 Task: Create a due date automation trigger when advanced on, on the tuesday after a card is due add dates starting in less than 1 working days at 11:00 AM.
Action: Mouse moved to (1329, 107)
Screenshot: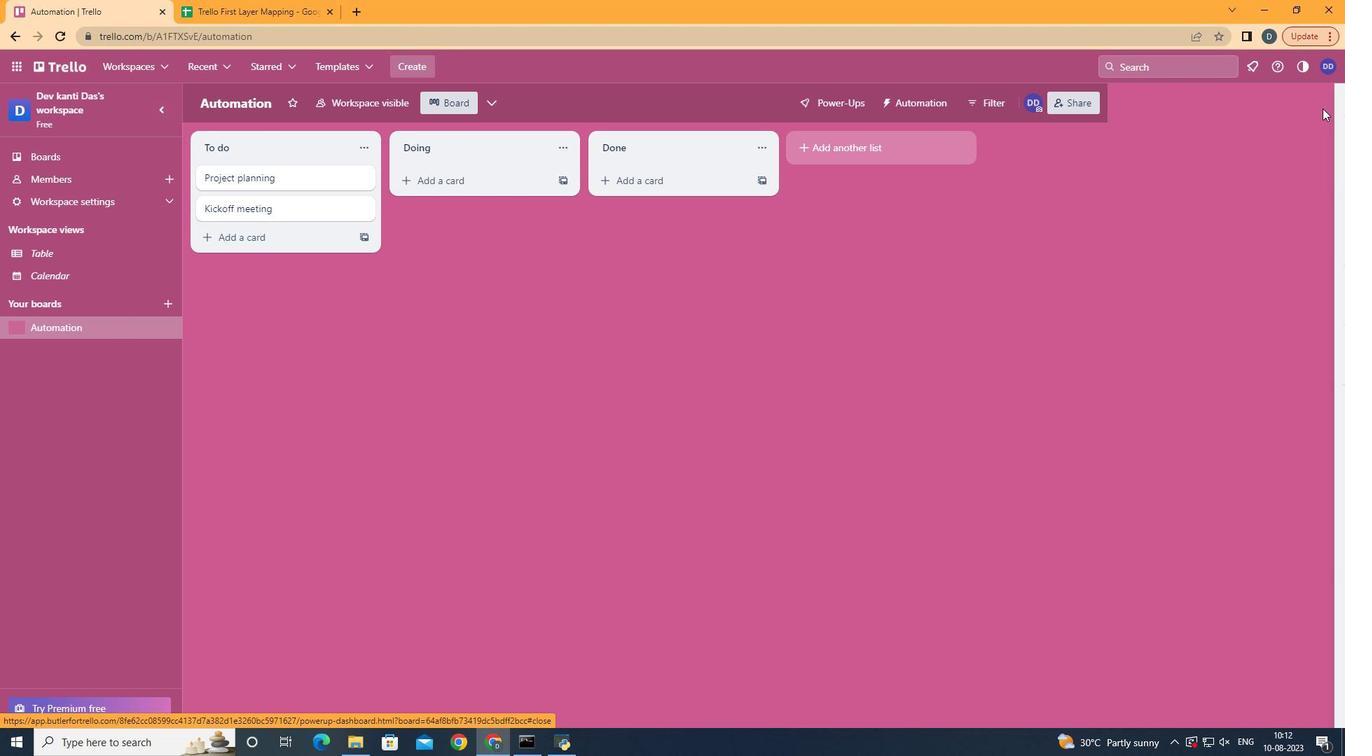 
Action: Mouse pressed left at (1329, 107)
Screenshot: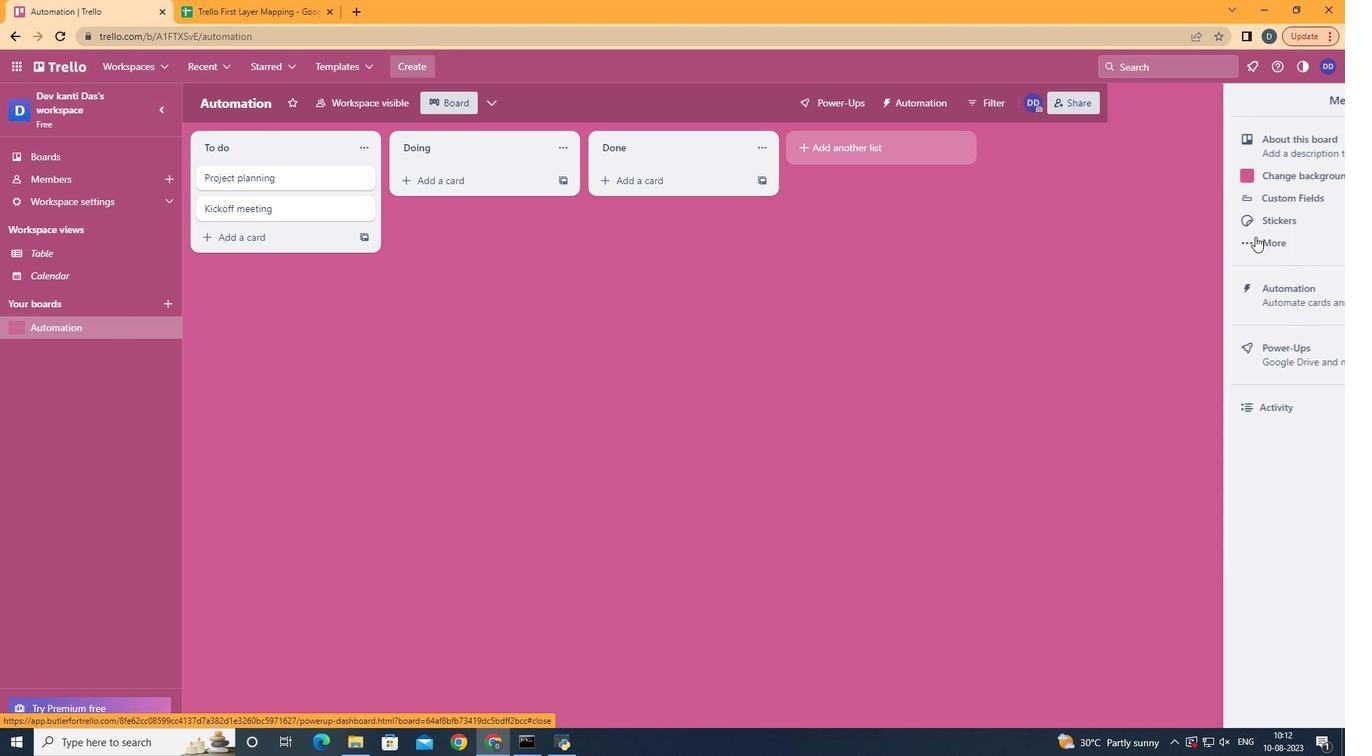 
Action: Mouse moved to (1221, 313)
Screenshot: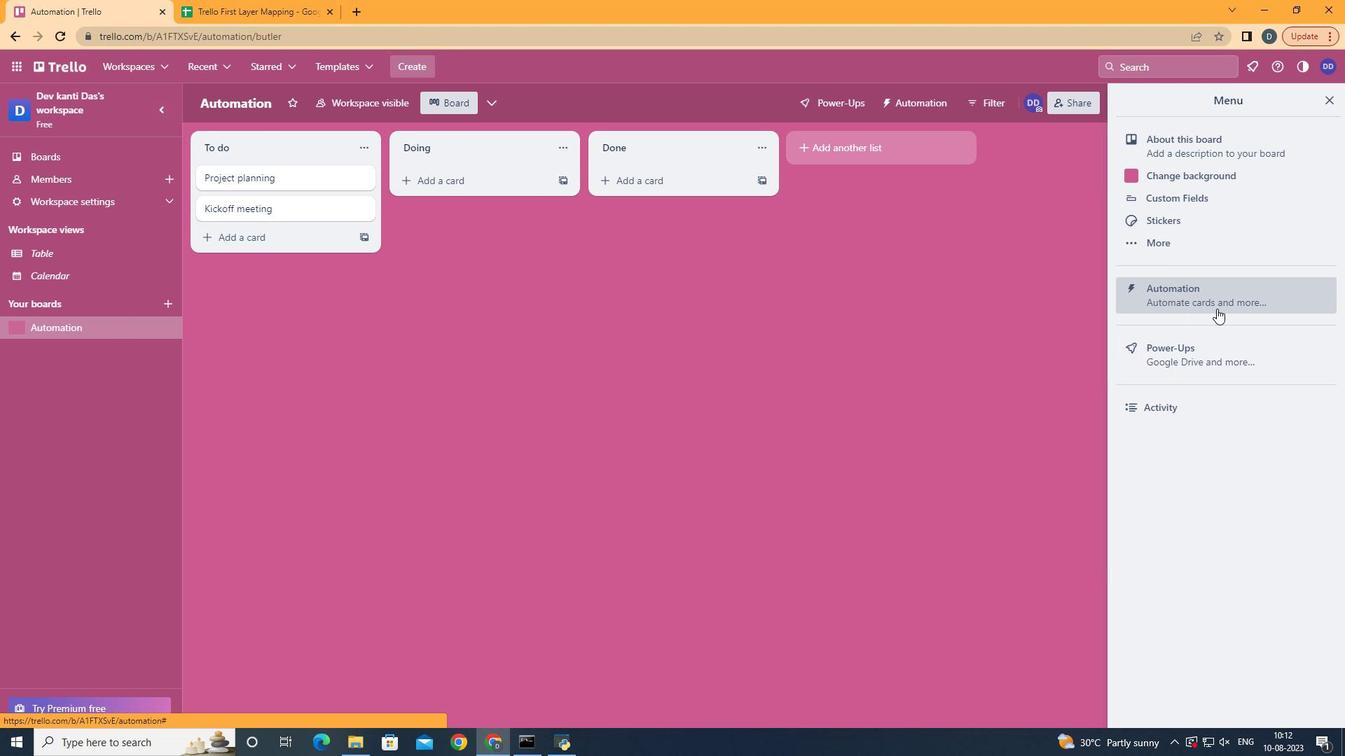 
Action: Mouse pressed left at (1221, 313)
Screenshot: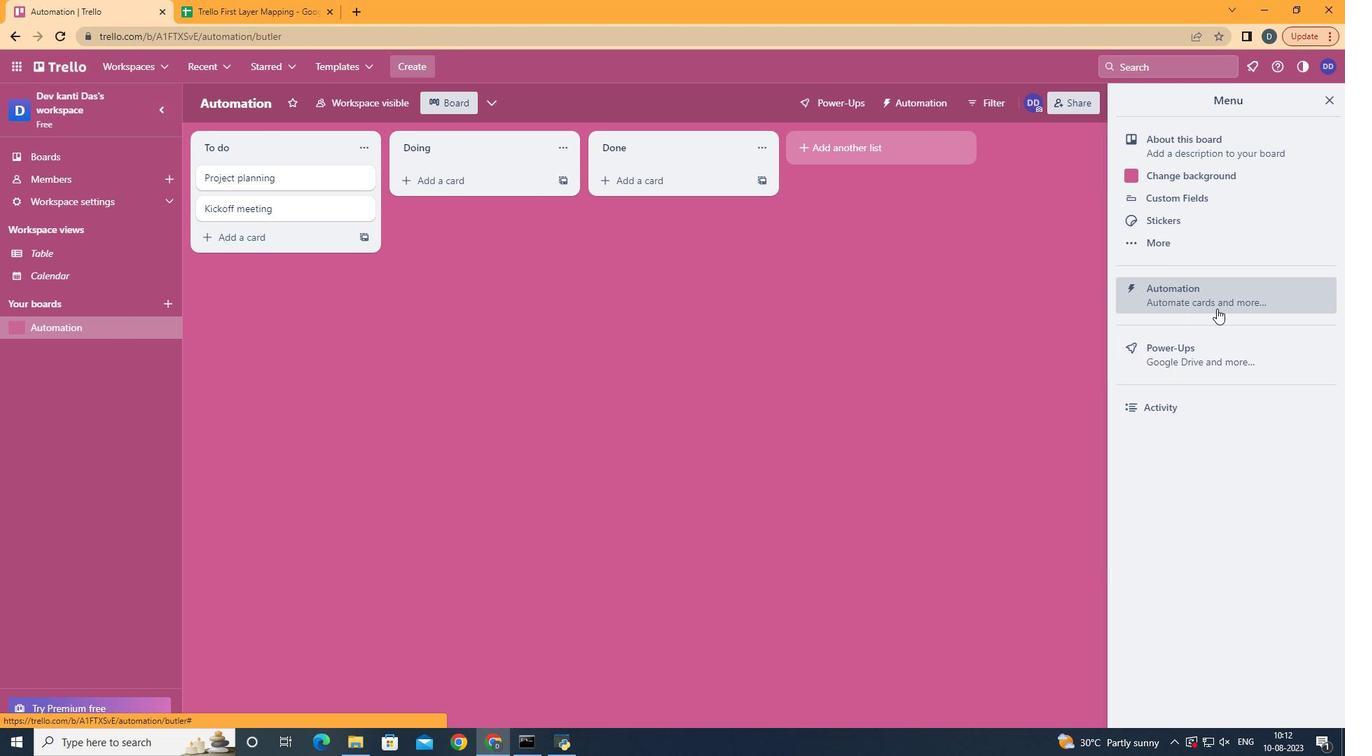 
Action: Mouse moved to (244, 278)
Screenshot: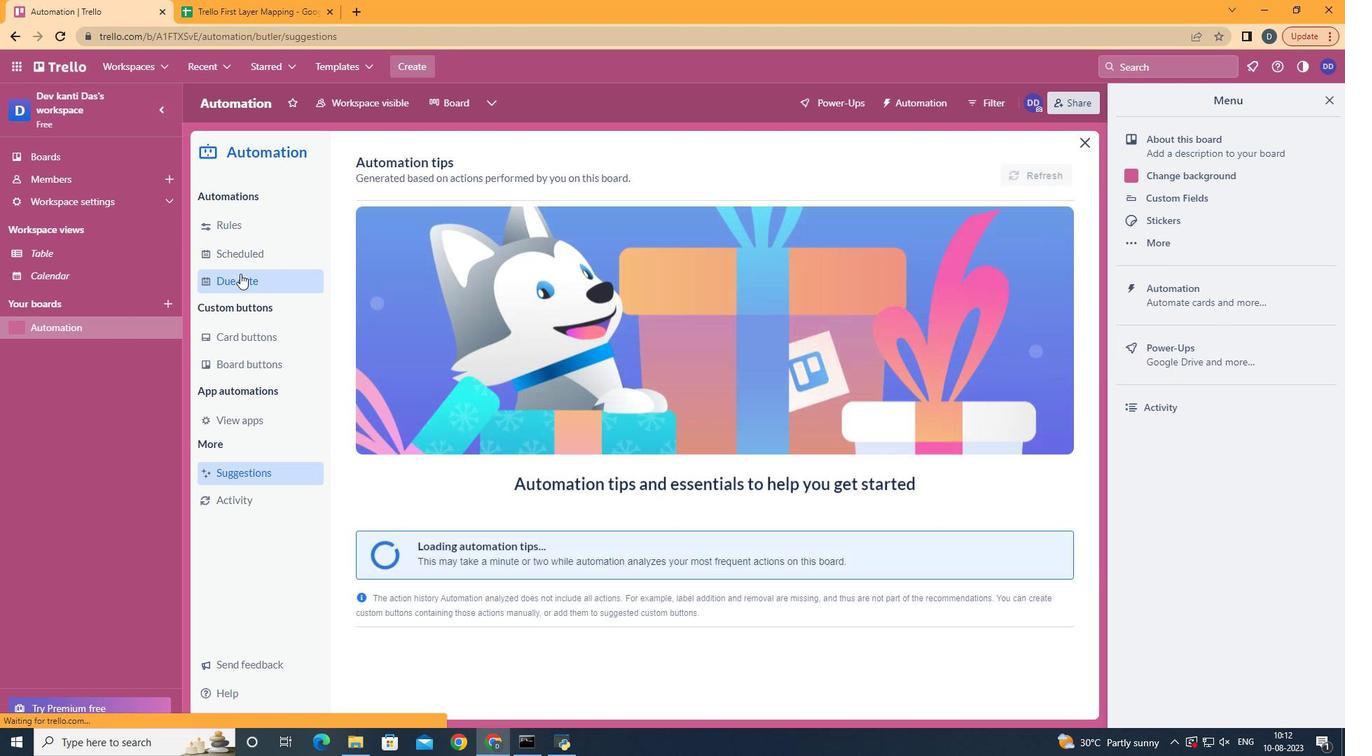 
Action: Mouse pressed left at (244, 278)
Screenshot: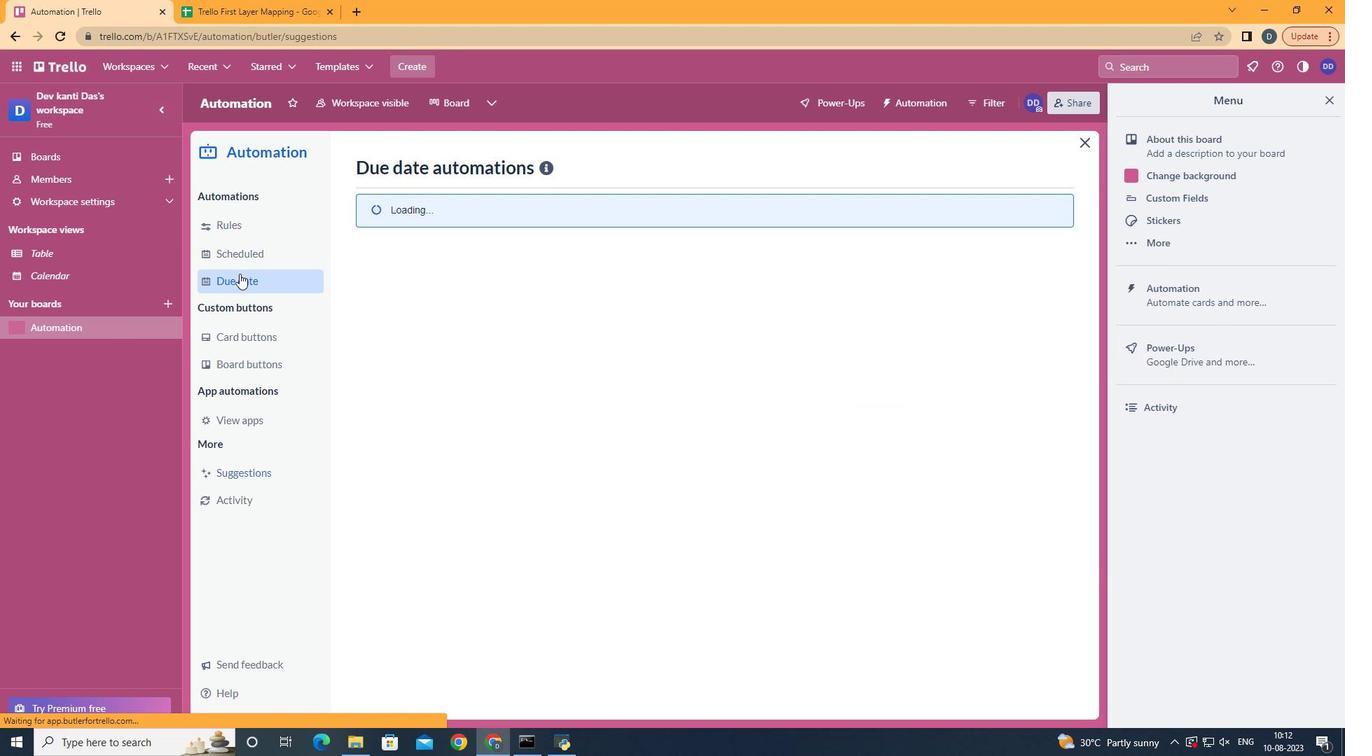 
Action: Mouse moved to (1000, 174)
Screenshot: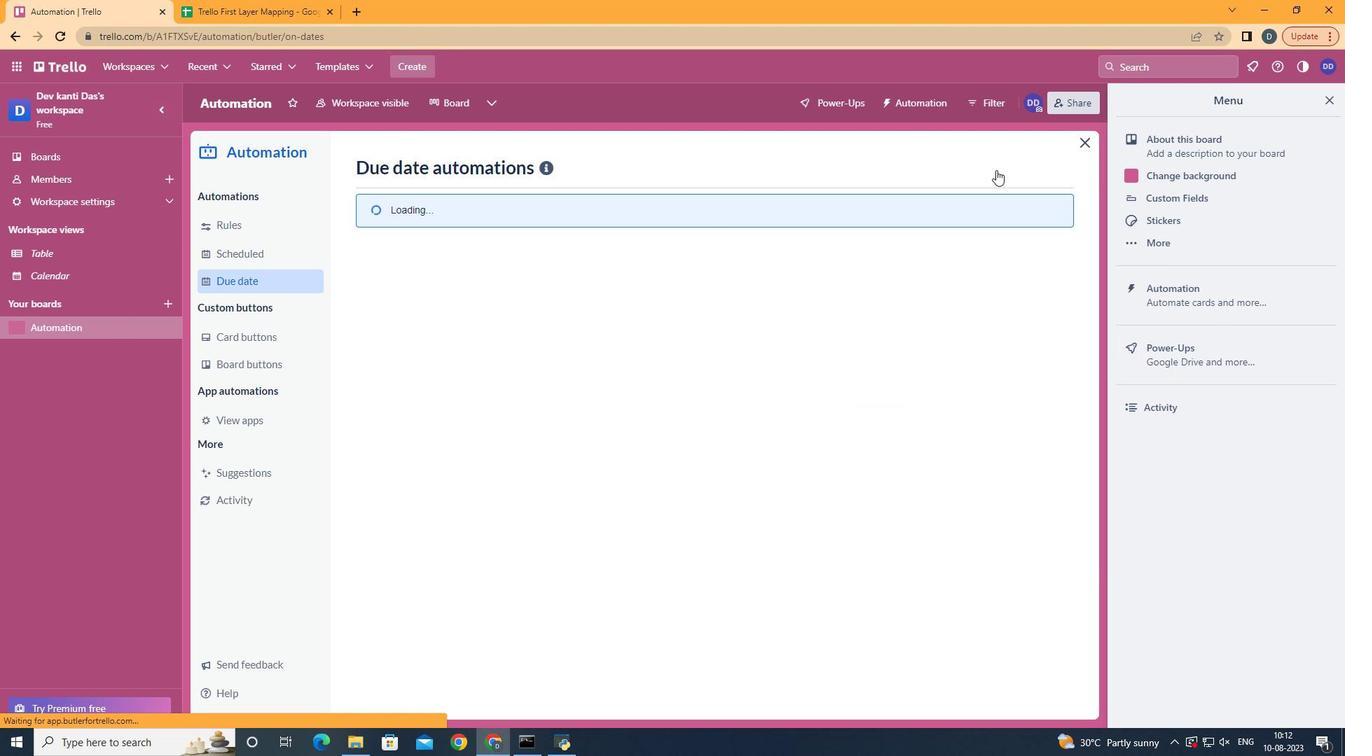 
Action: Mouse pressed left at (1000, 174)
Screenshot: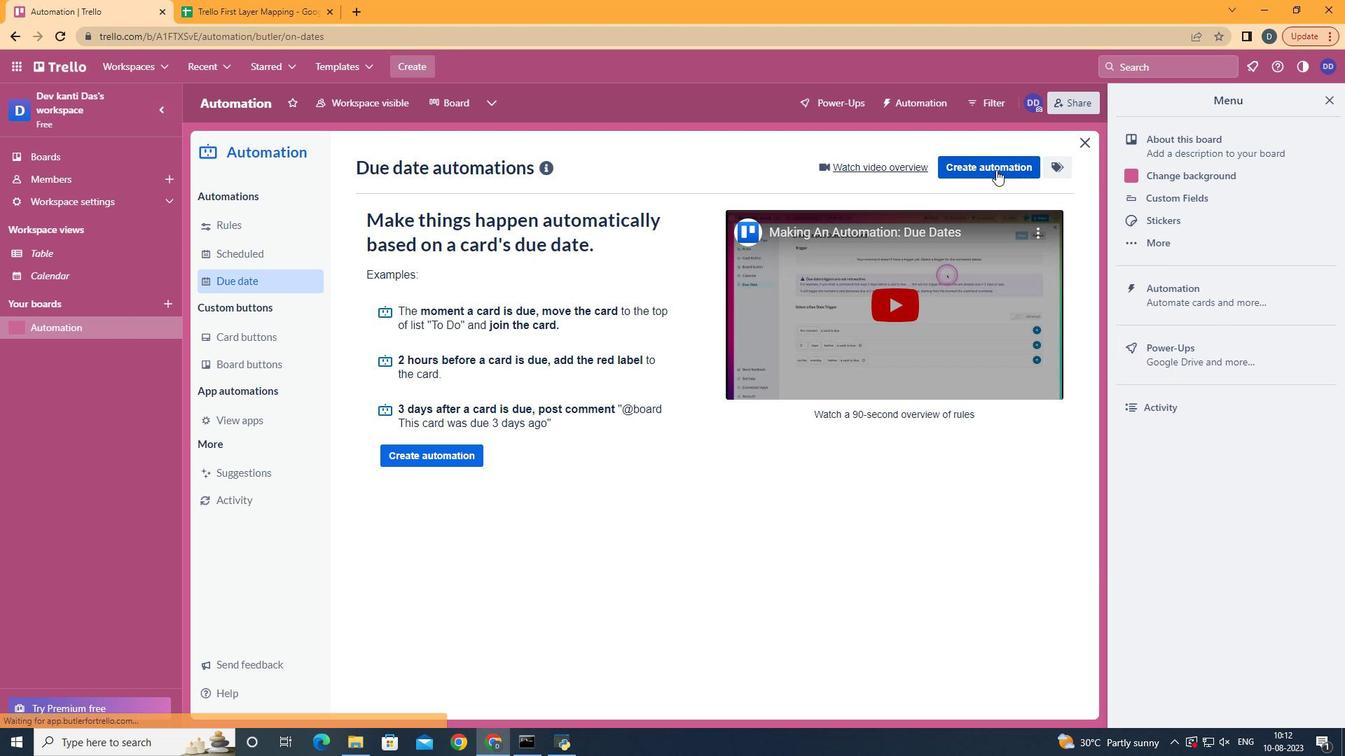 
Action: Mouse pressed left at (1000, 174)
Screenshot: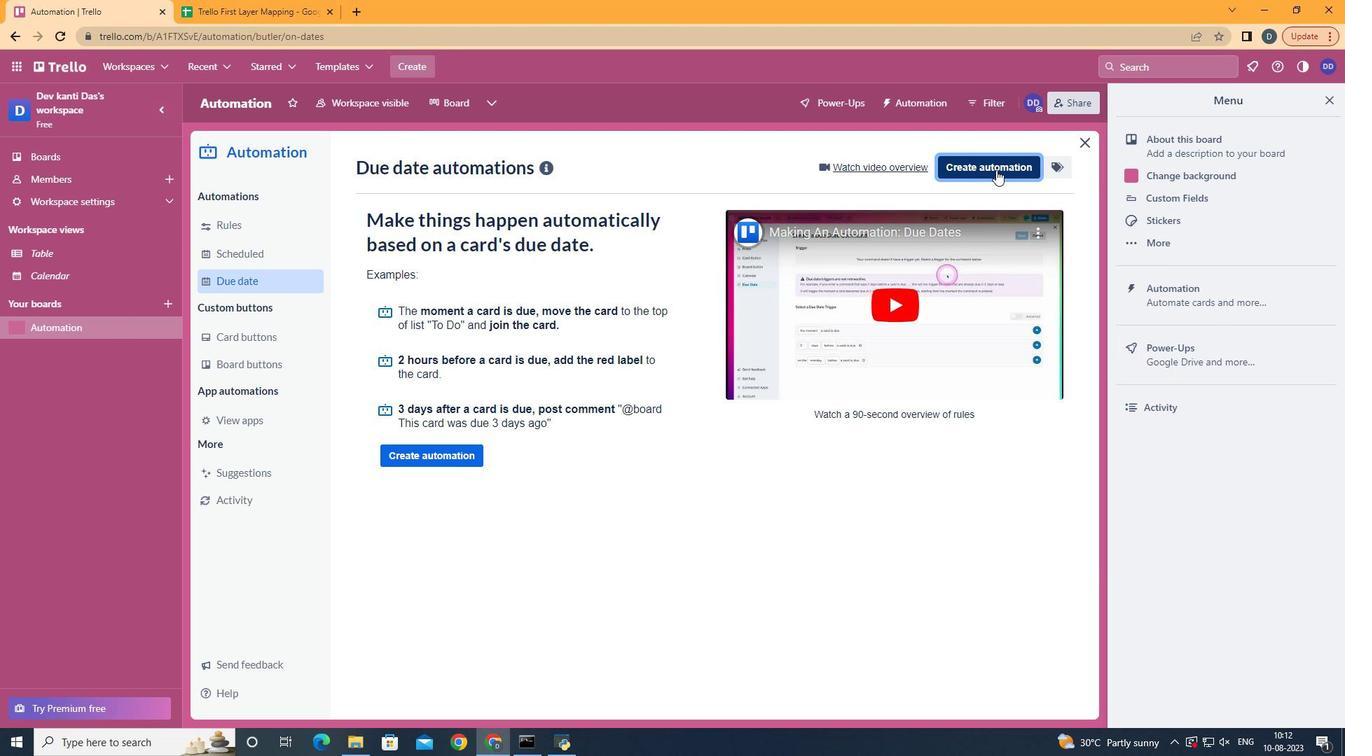 
Action: Mouse moved to (761, 300)
Screenshot: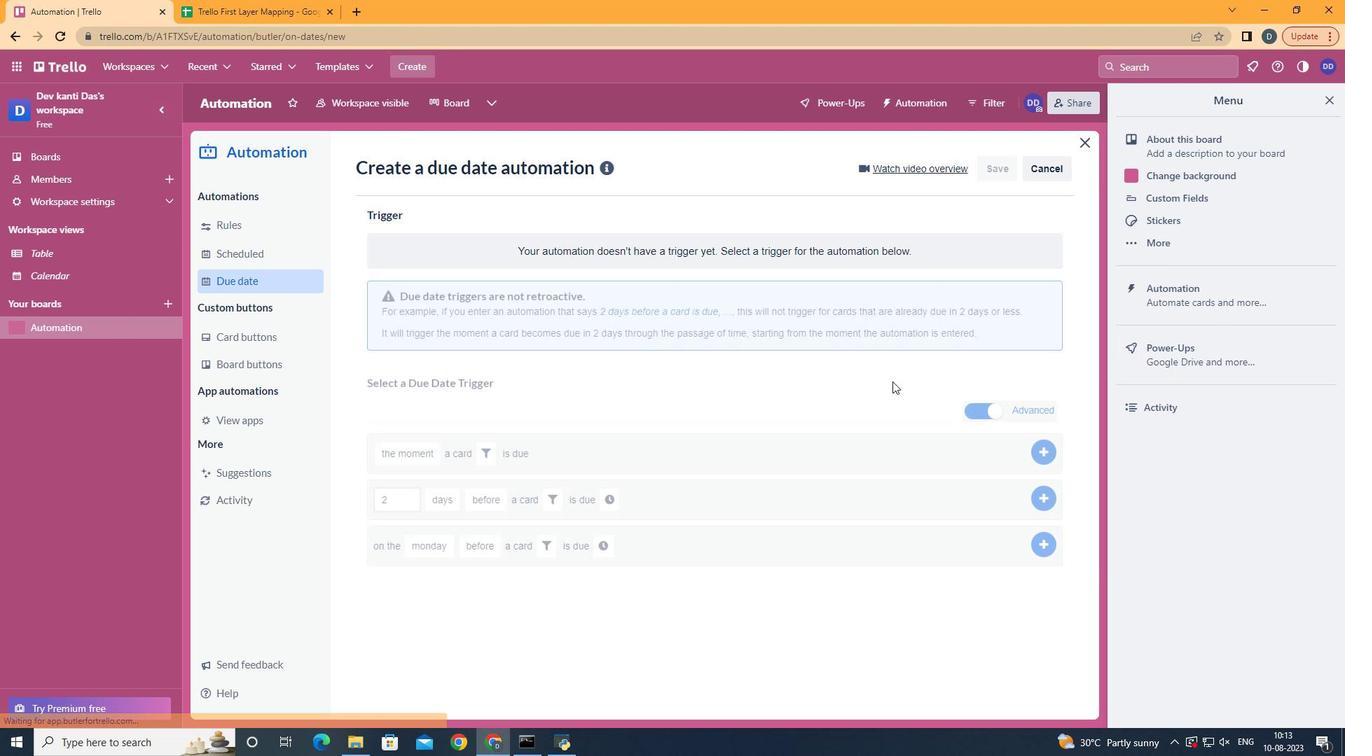 
Action: Mouse pressed left at (761, 300)
Screenshot: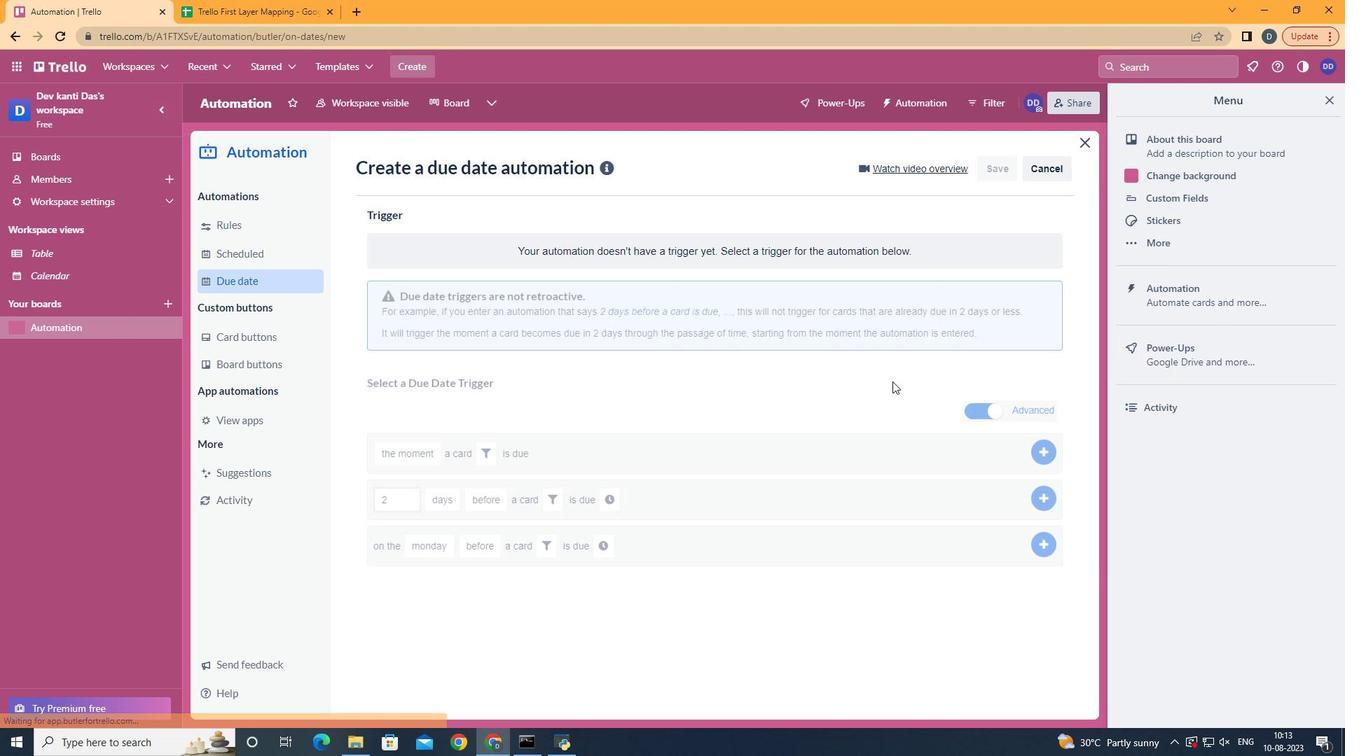 
Action: Mouse moved to (450, 398)
Screenshot: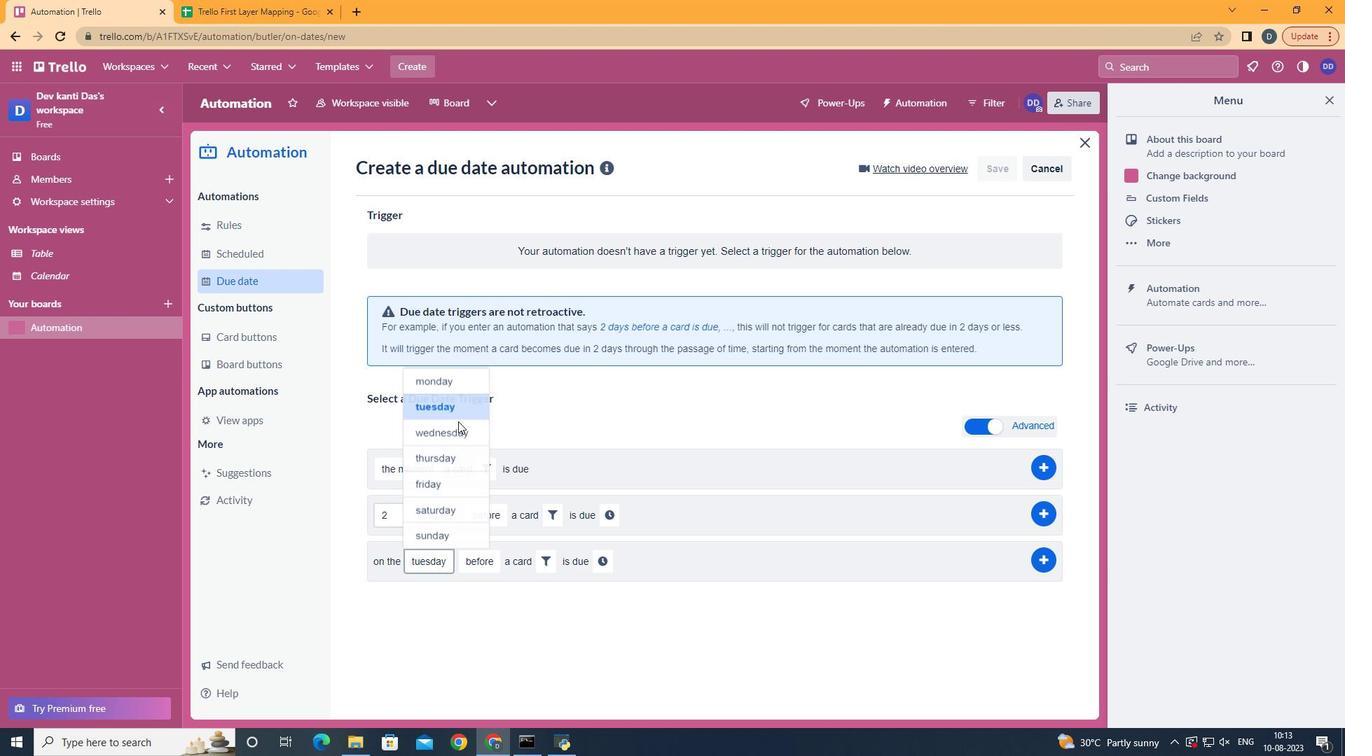 
Action: Mouse pressed left at (450, 398)
Screenshot: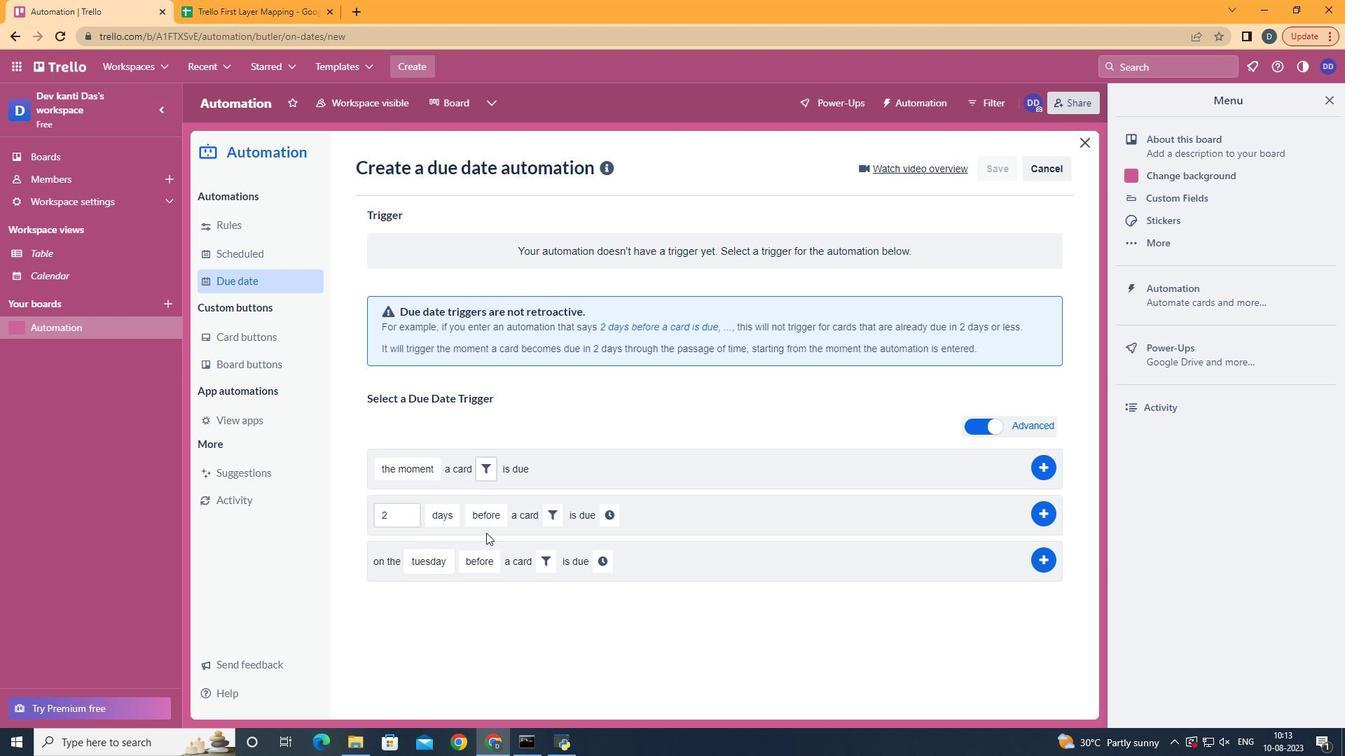 
Action: Mouse moved to (499, 621)
Screenshot: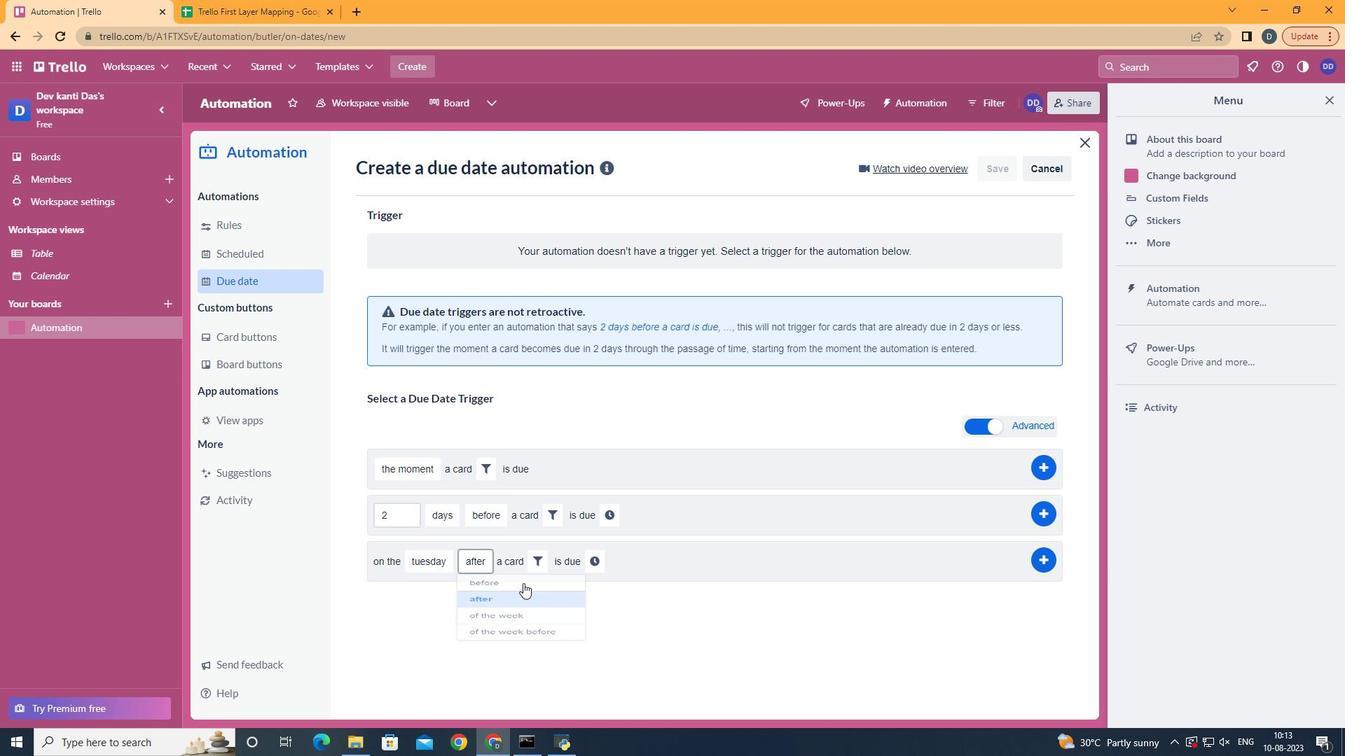 
Action: Mouse pressed left at (499, 621)
Screenshot: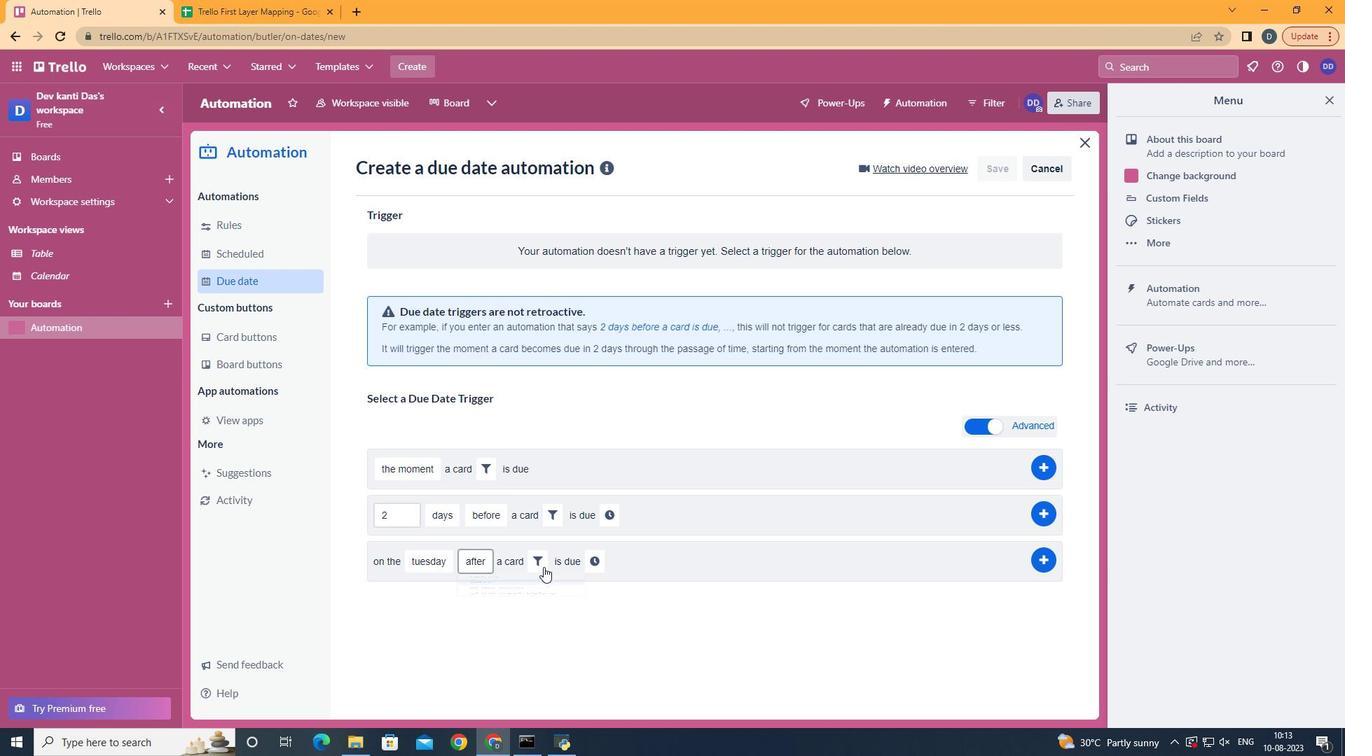 
Action: Mouse moved to (548, 560)
Screenshot: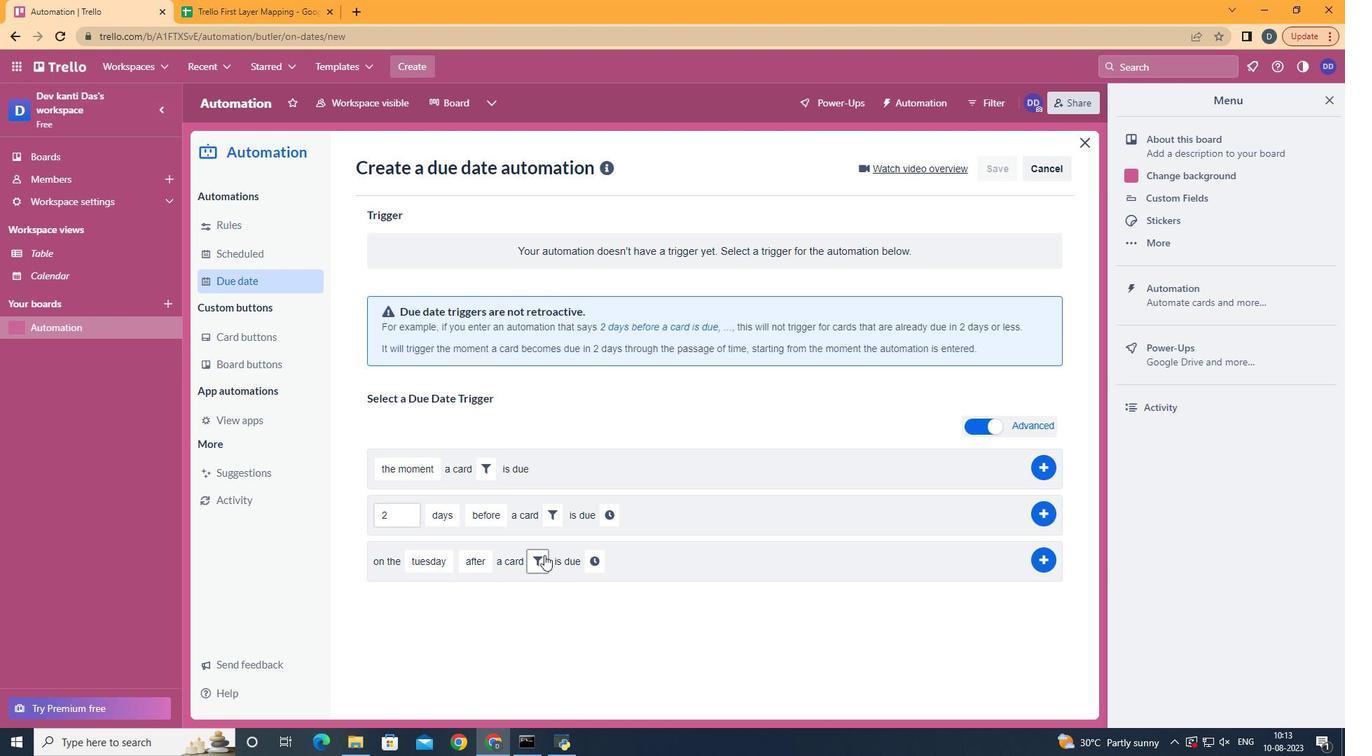 
Action: Mouse pressed left at (548, 560)
Screenshot: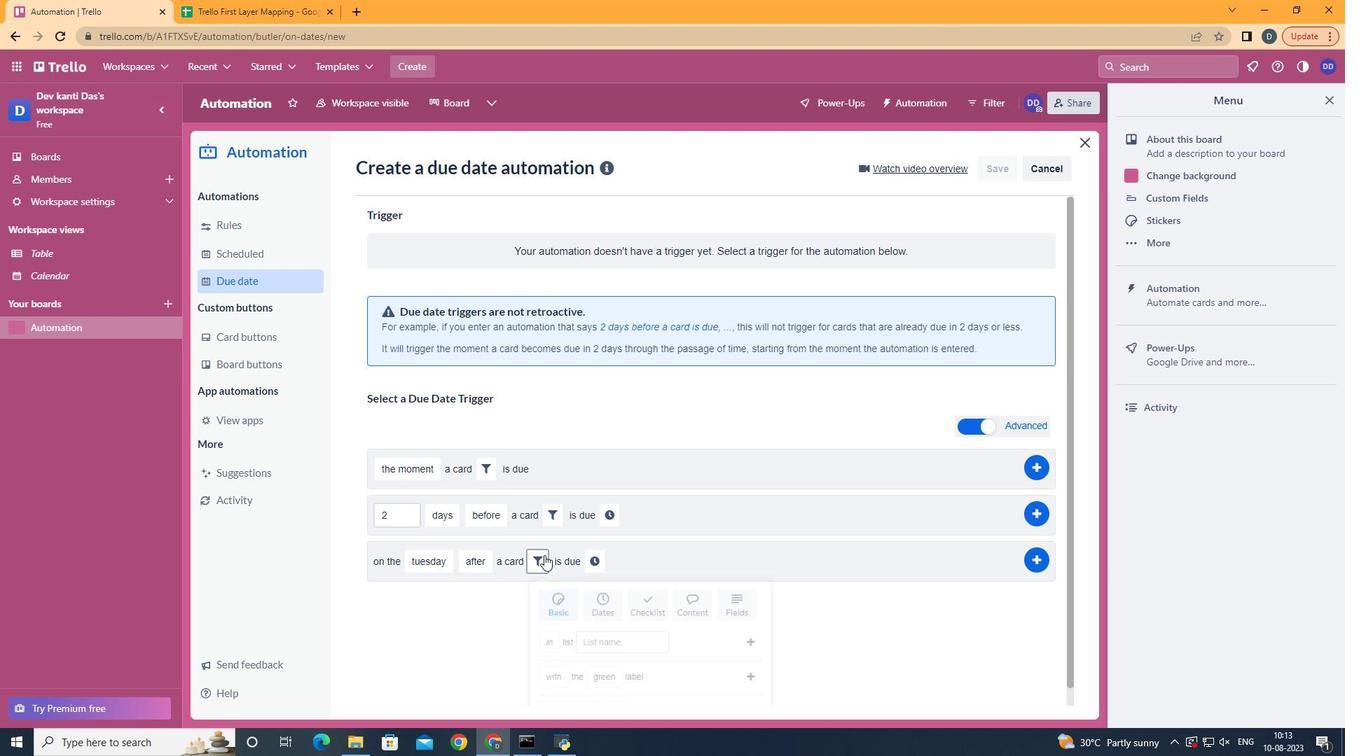 
Action: Mouse moved to (619, 613)
Screenshot: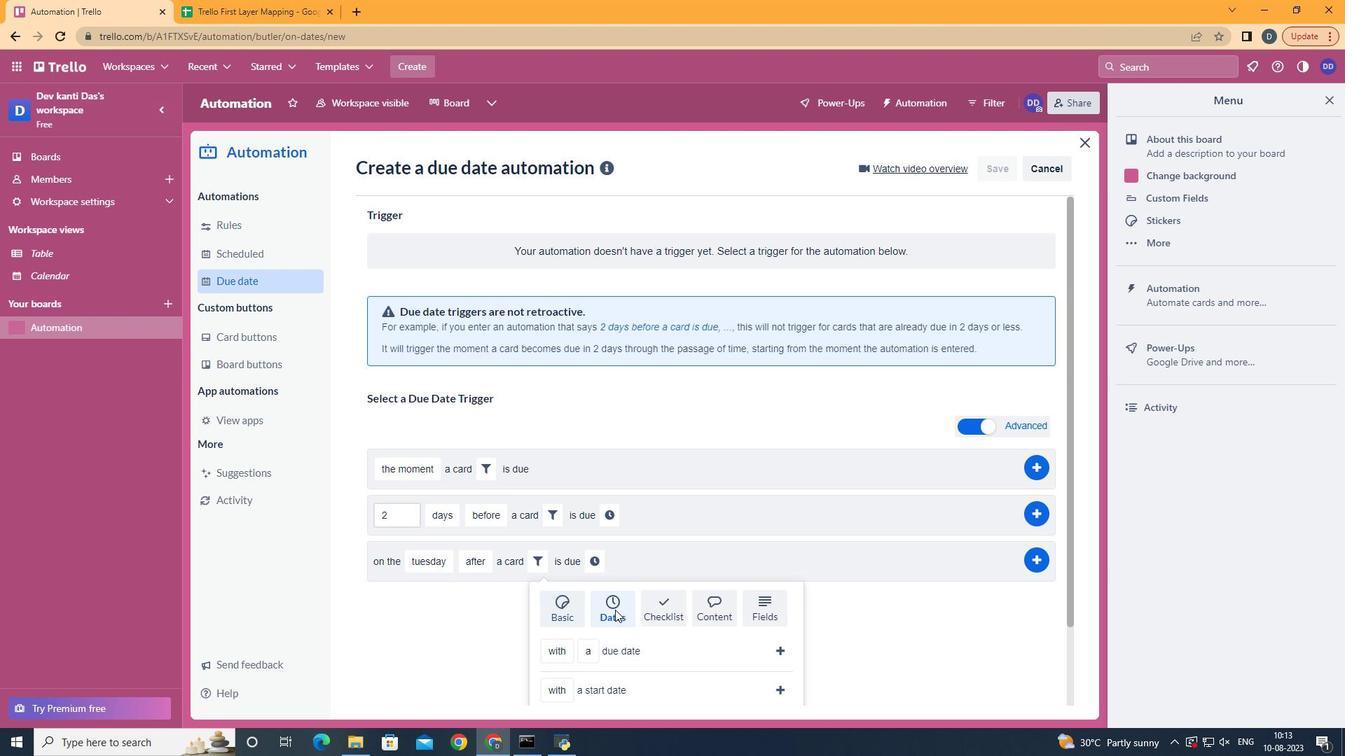 
Action: Mouse pressed left at (619, 613)
Screenshot: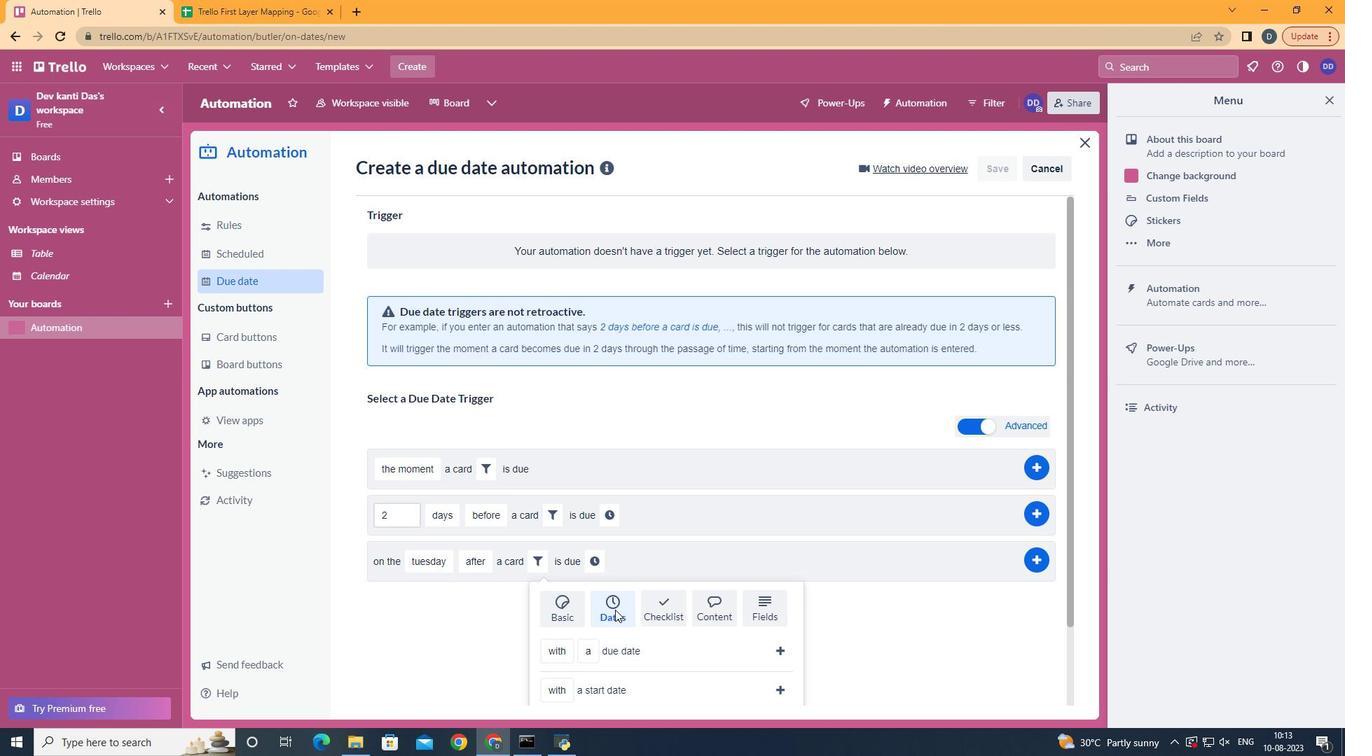 
Action: Mouse moved to (619, 614)
Screenshot: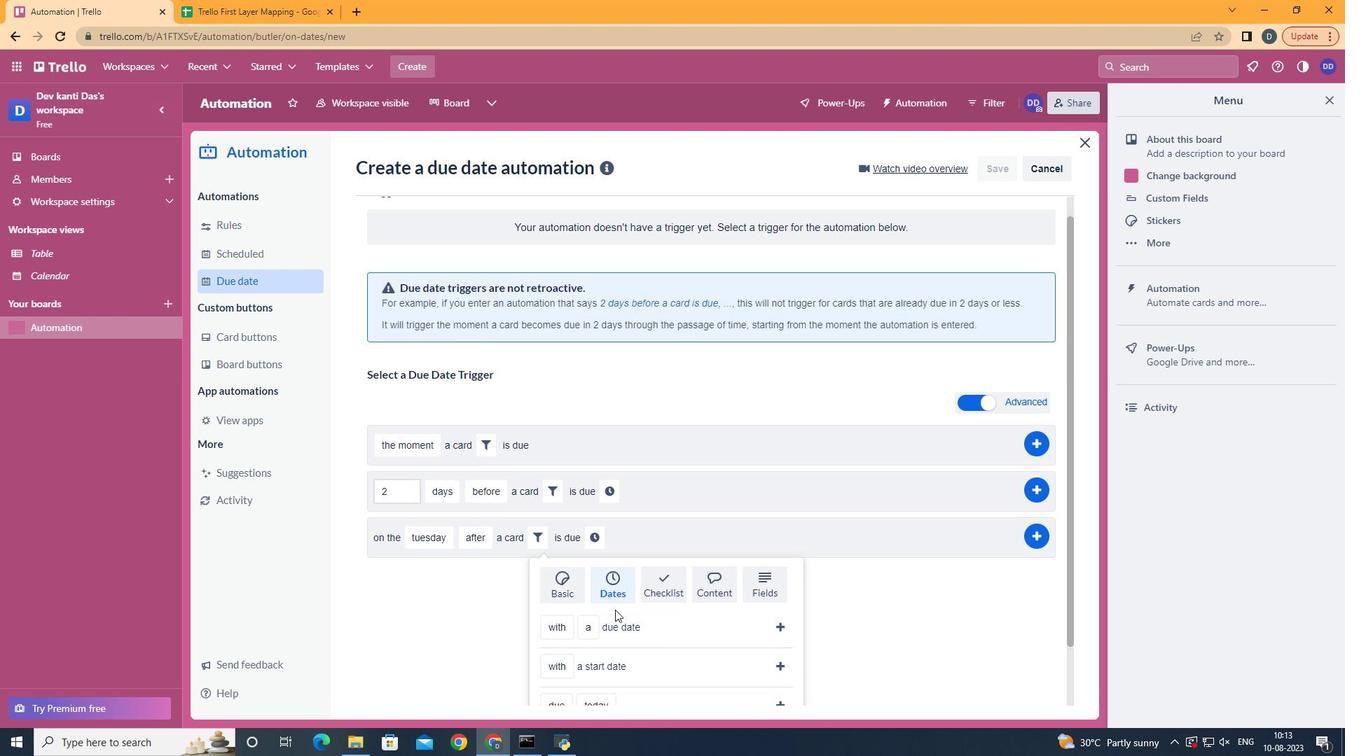 
Action: Mouse scrolled (619, 613) with delta (0, 0)
Screenshot: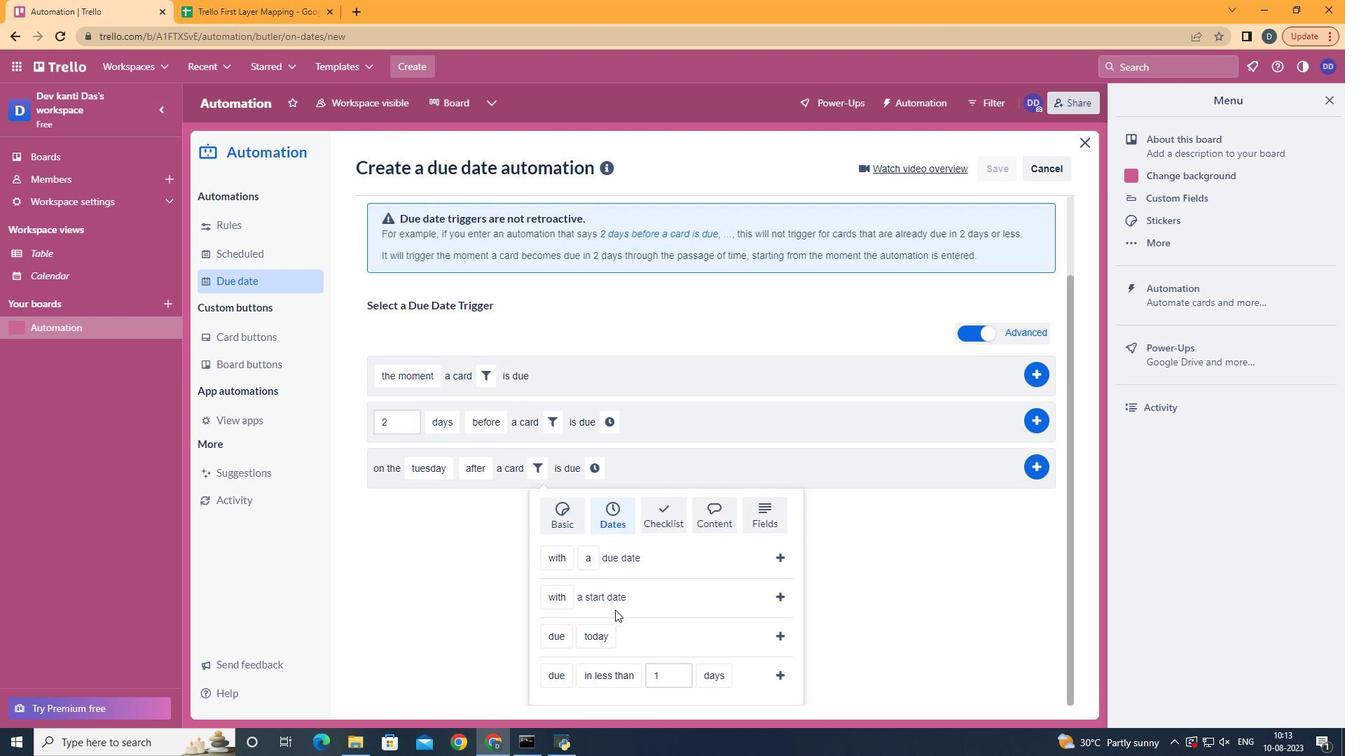 
Action: Mouse scrolled (619, 613) with delta (0, 0)
Screenshot: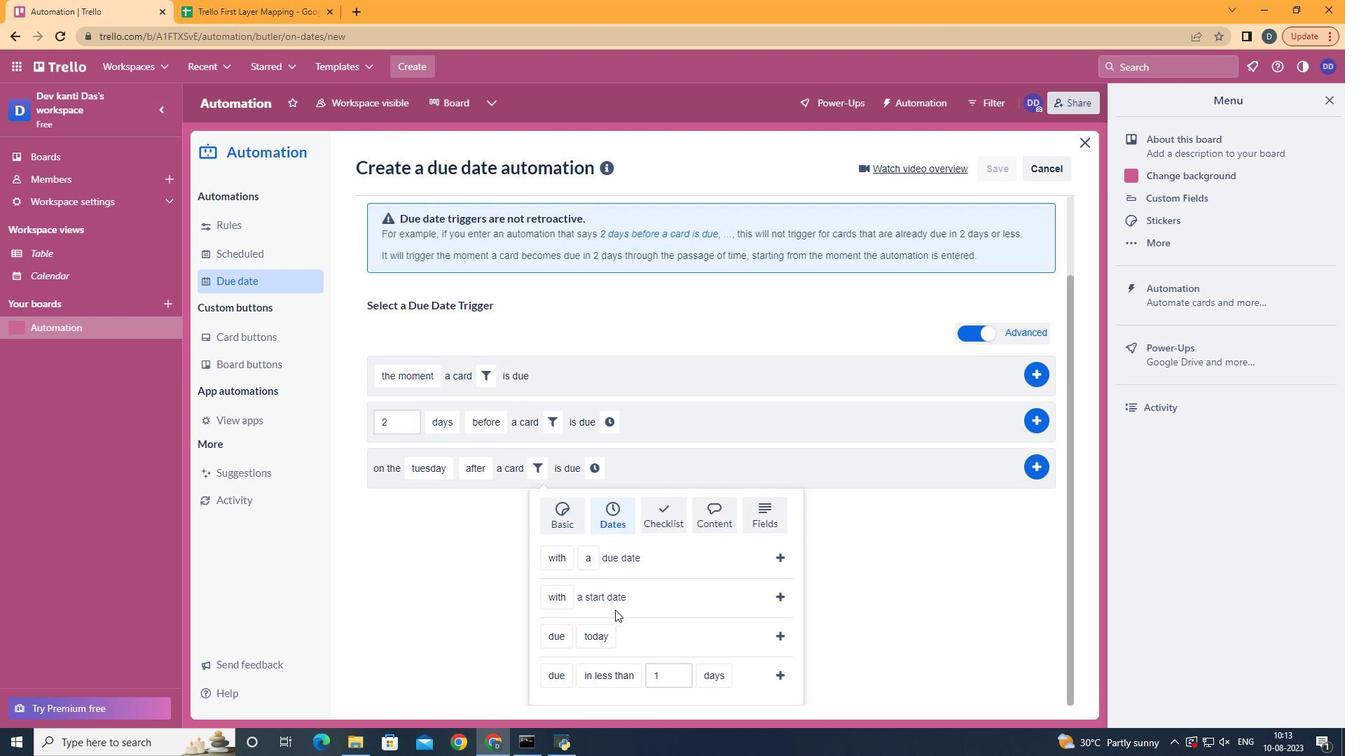 
Action: Mouse scrolled (619, 613) with delta (0, 0)
Screenshot: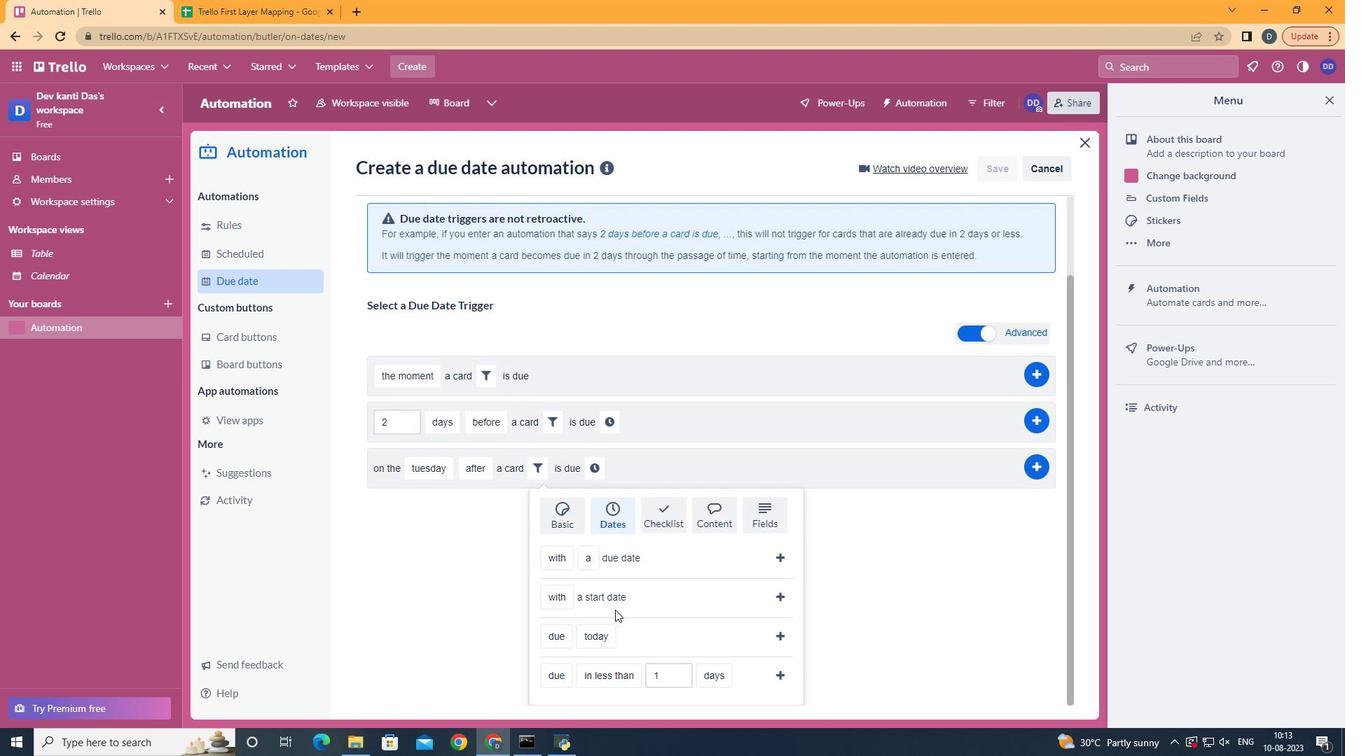 
Action: Mouse scrolled (619, 613) with delta (0, 0)
Screenshot: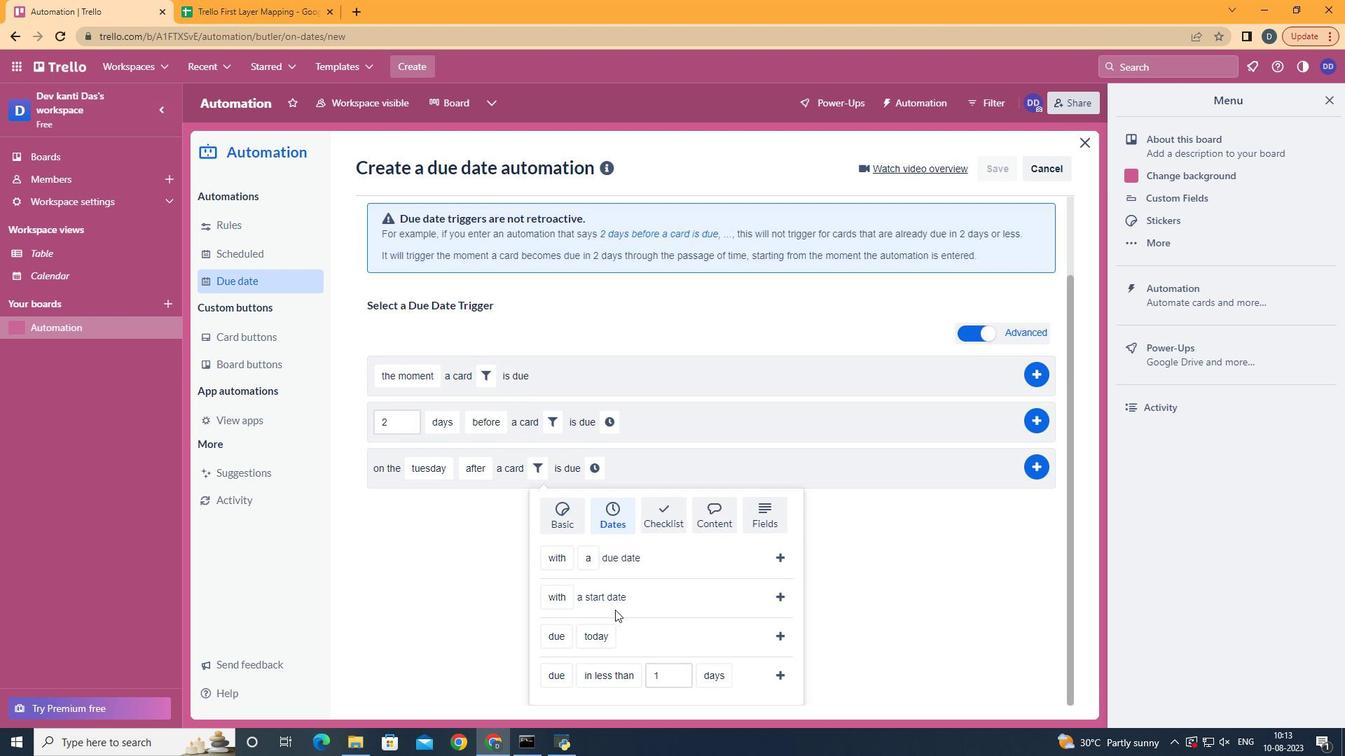 
Action: Mouse scrolled (619, 613) with delta (0, 0)
Screenshot: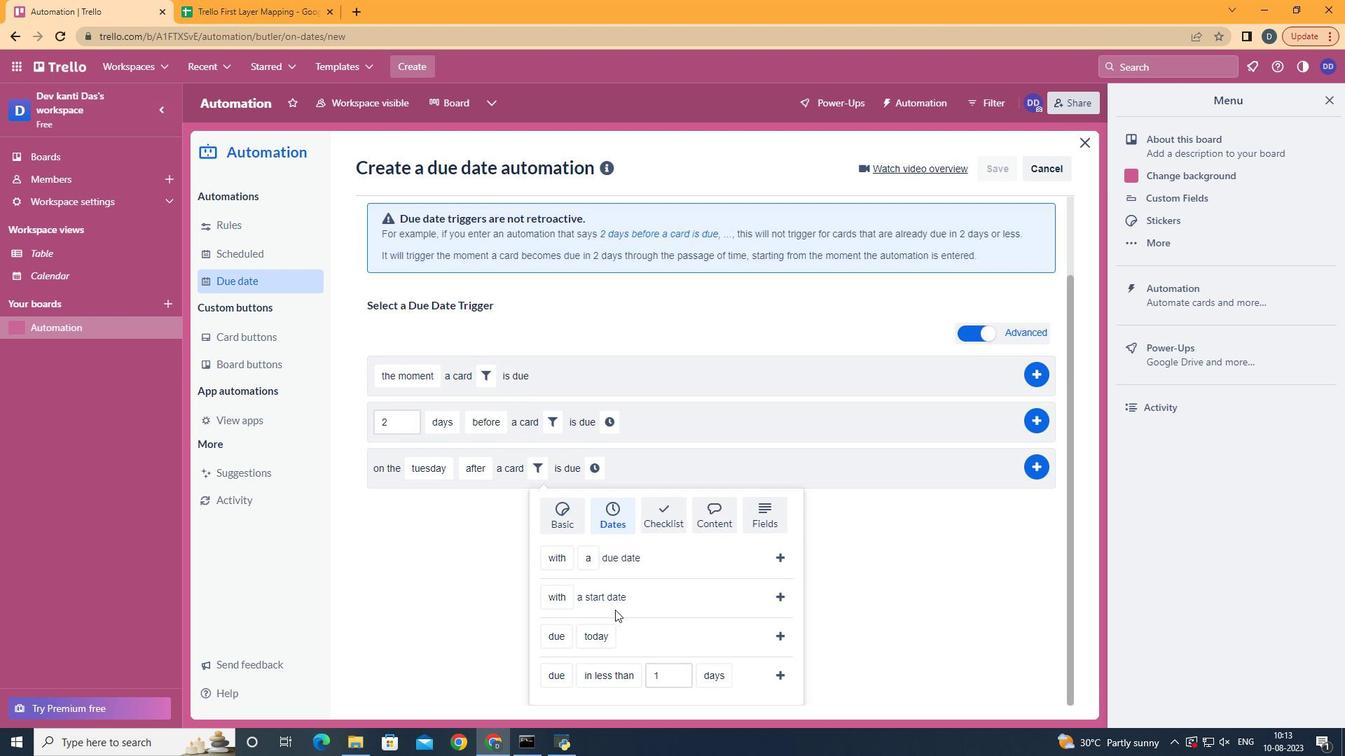
Action: Mouse moved to (571, 655)
Screenshot: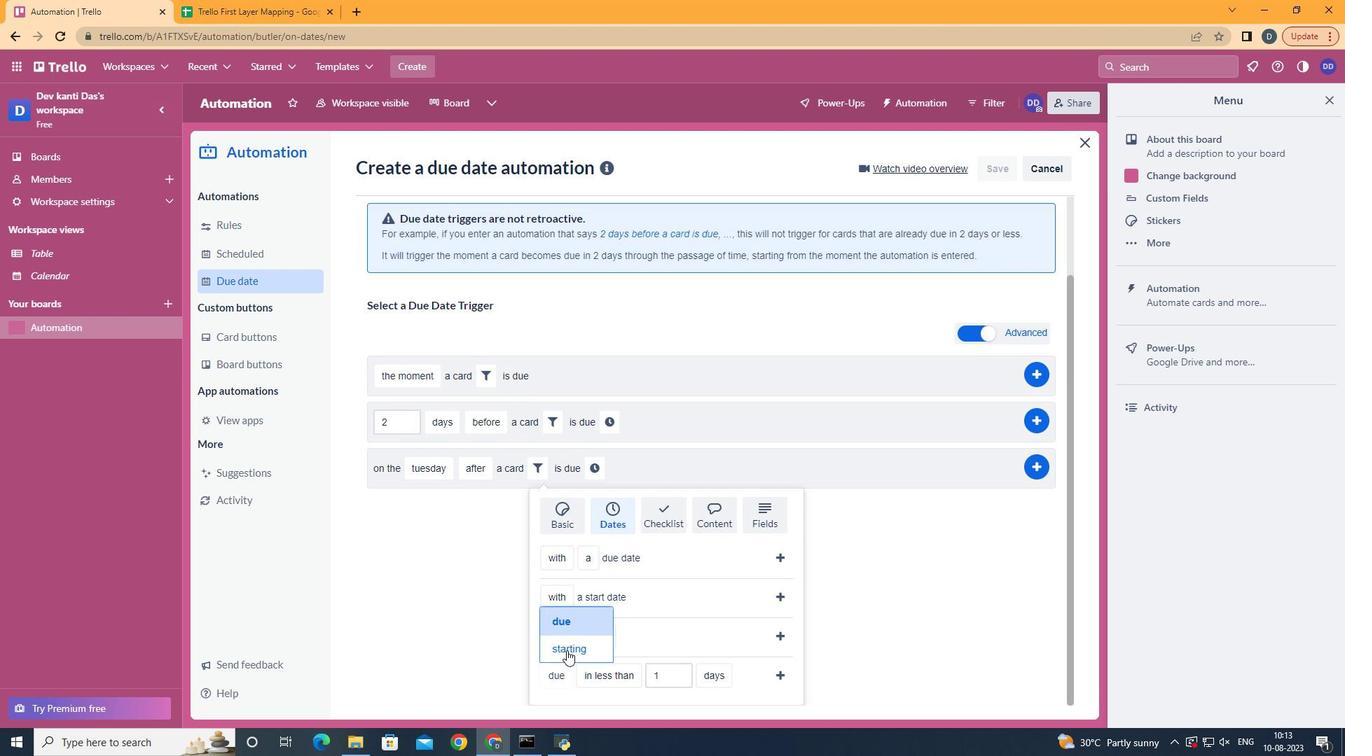 
Action: Mouse pressed left at (571, 655)
Screenshot: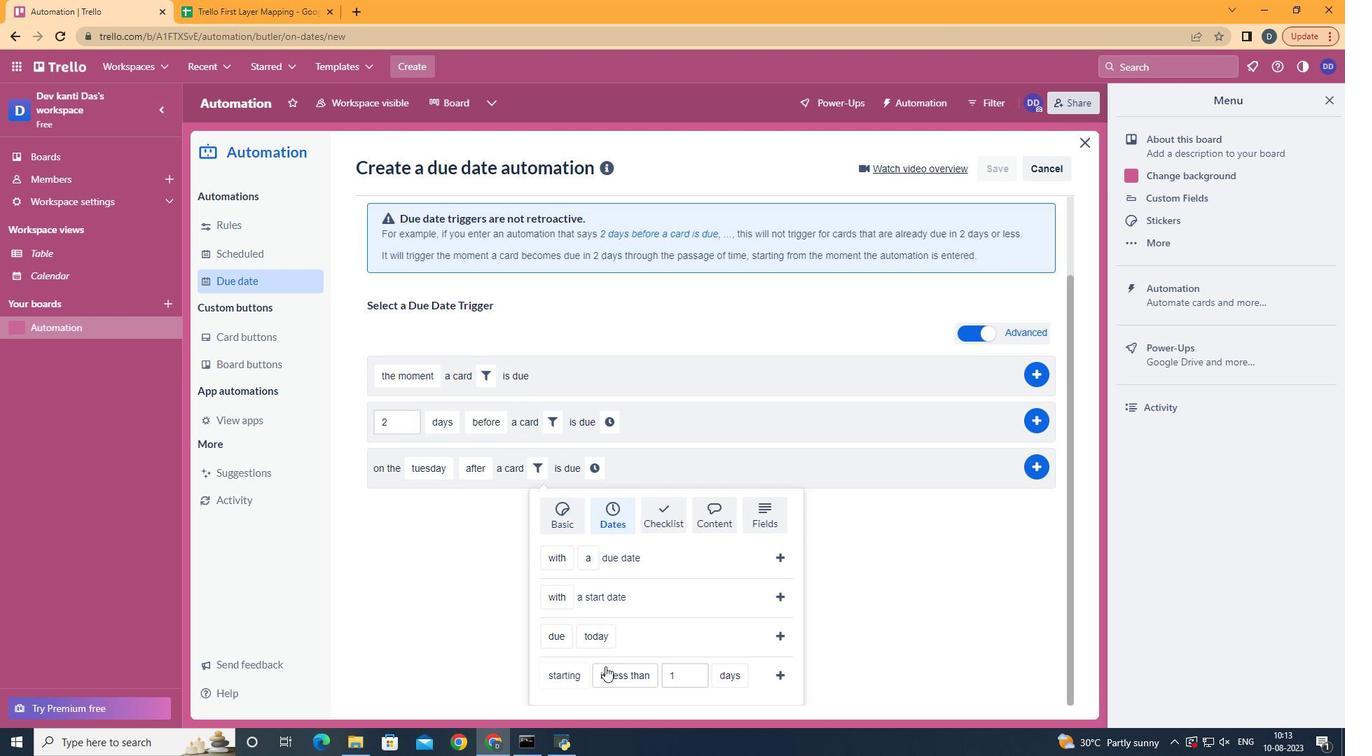 
Action: Mouse moved to (665, 557)
Screenshot: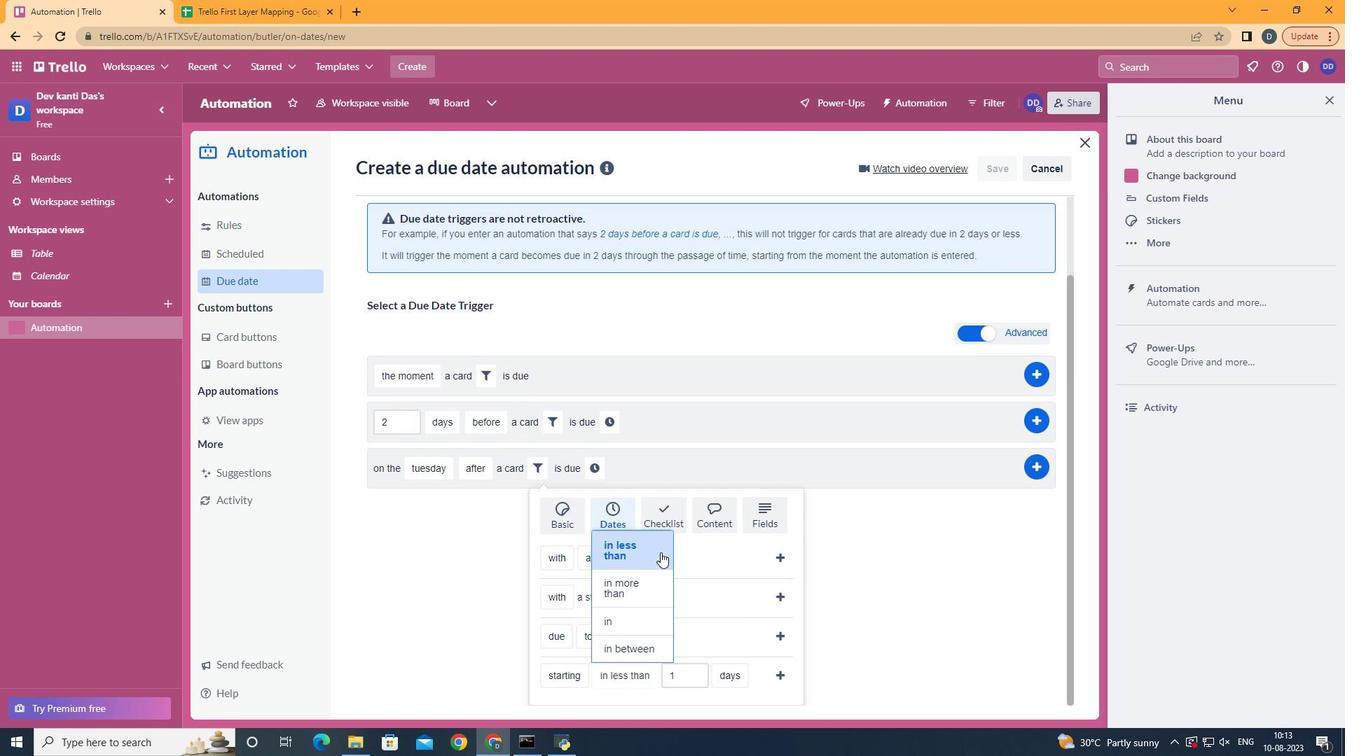 
Action: Mouse pressed left at (665, 557)
Screenshot: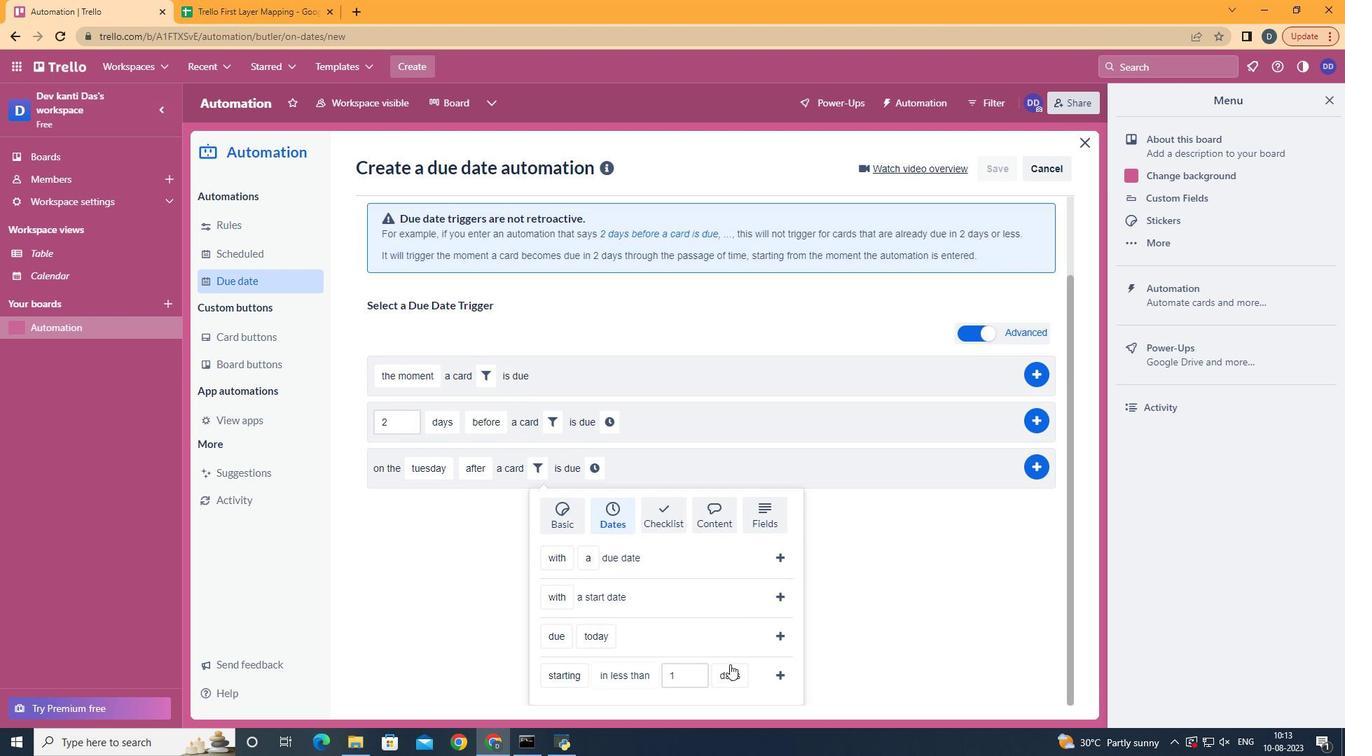 
Action: Mouse moved to (744, 656)
Screenshot: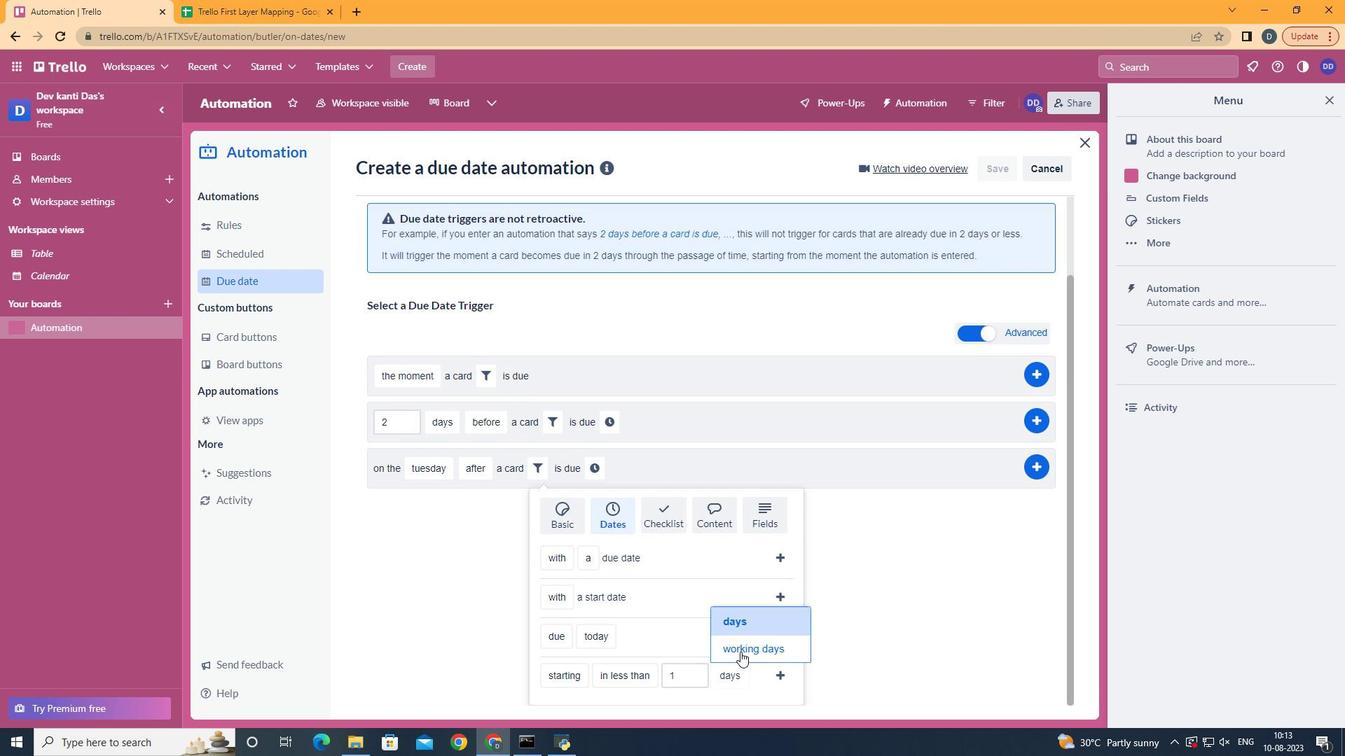 
Action: Mouse pressed left at (744, 656)
Screenshot: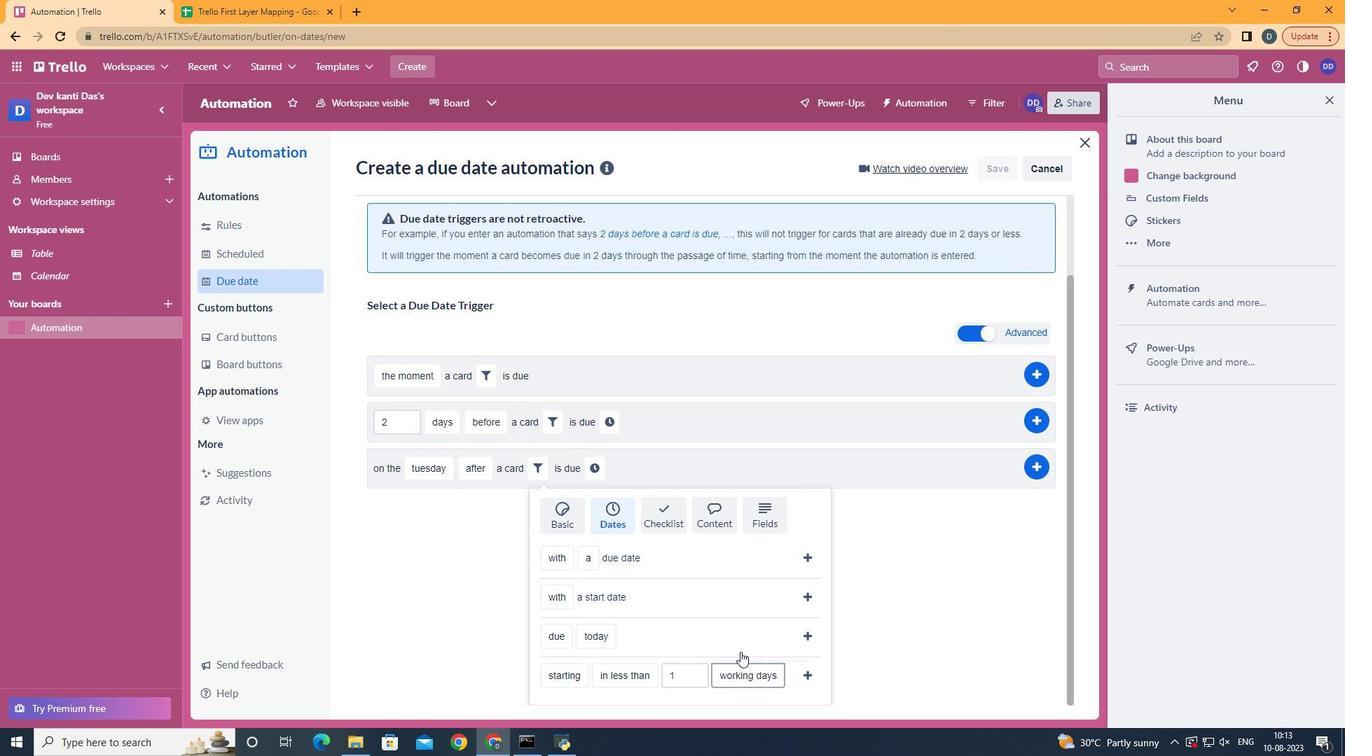 
Action: Mouse moved to (805, 681)
Screenshot: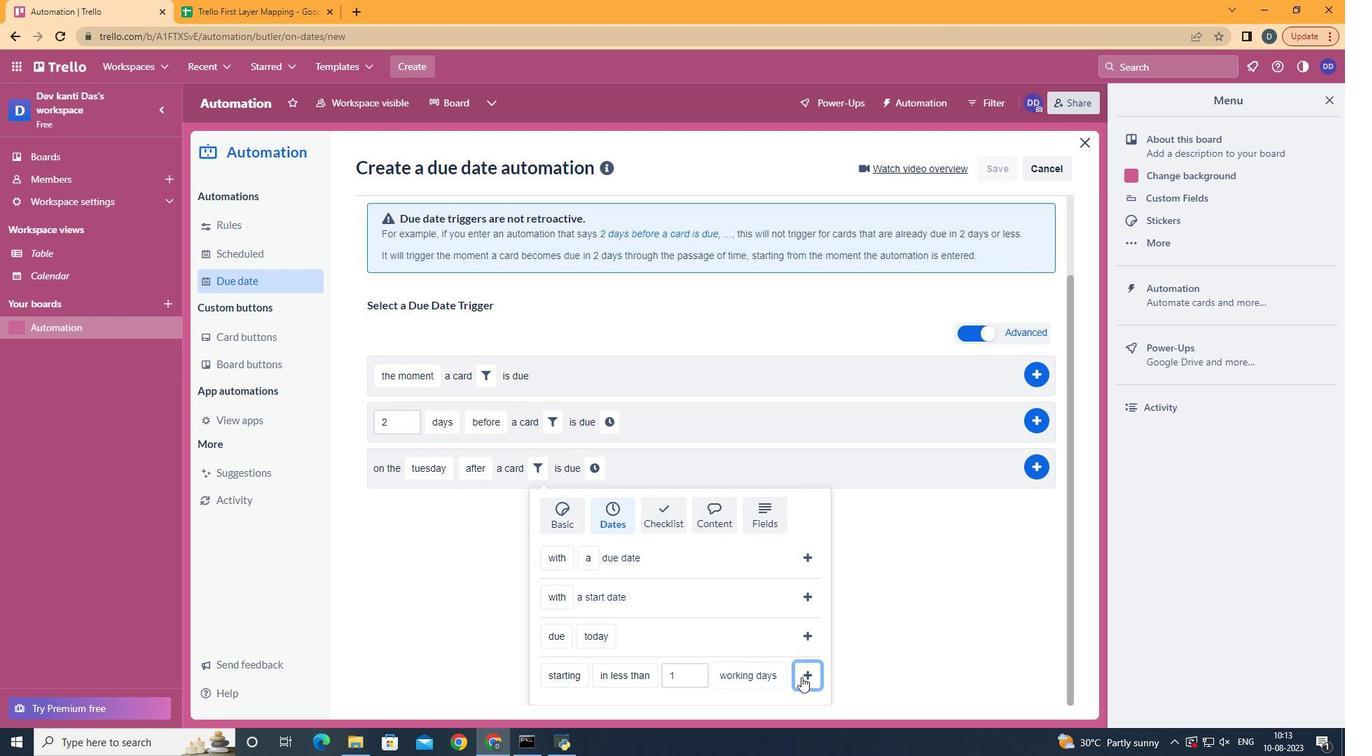 
Action: Mouse pressed left at (805, 681)
Screenshot: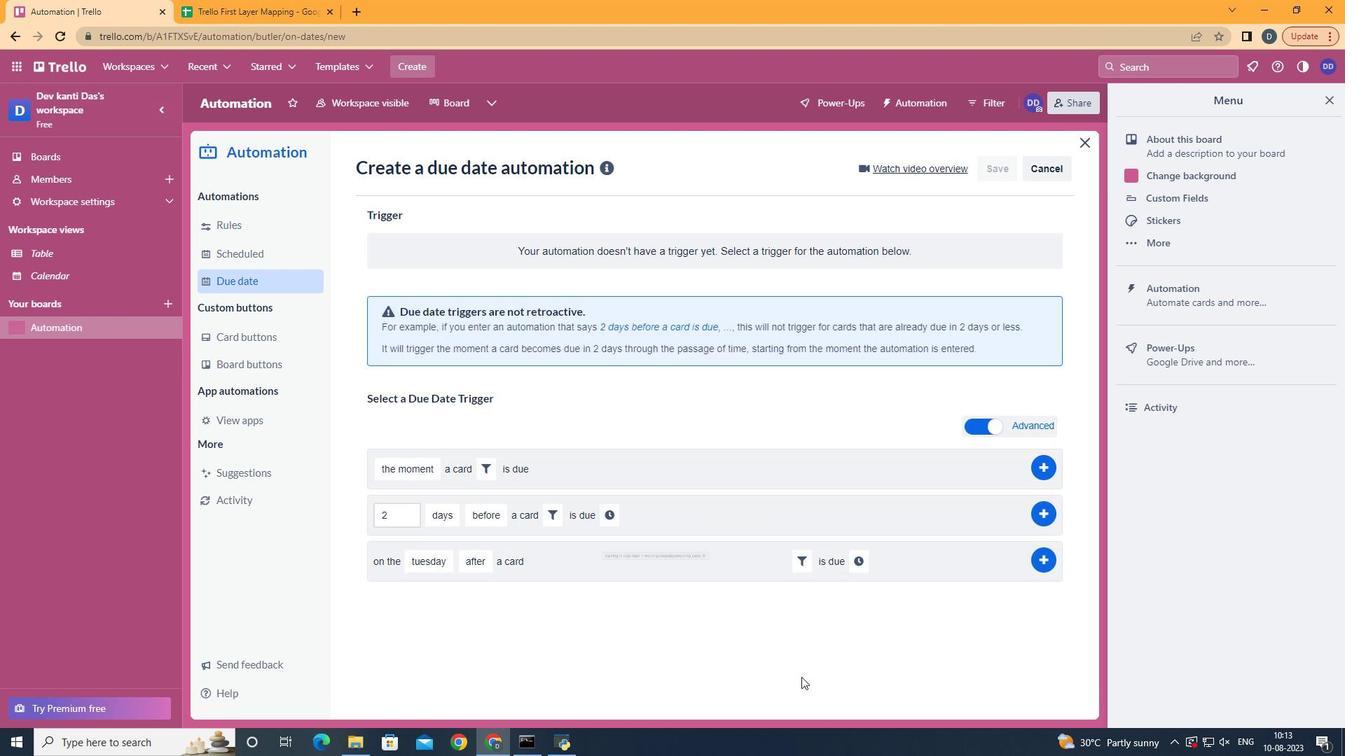 
Action: Mouse moved to (867, 568)
Screenshot: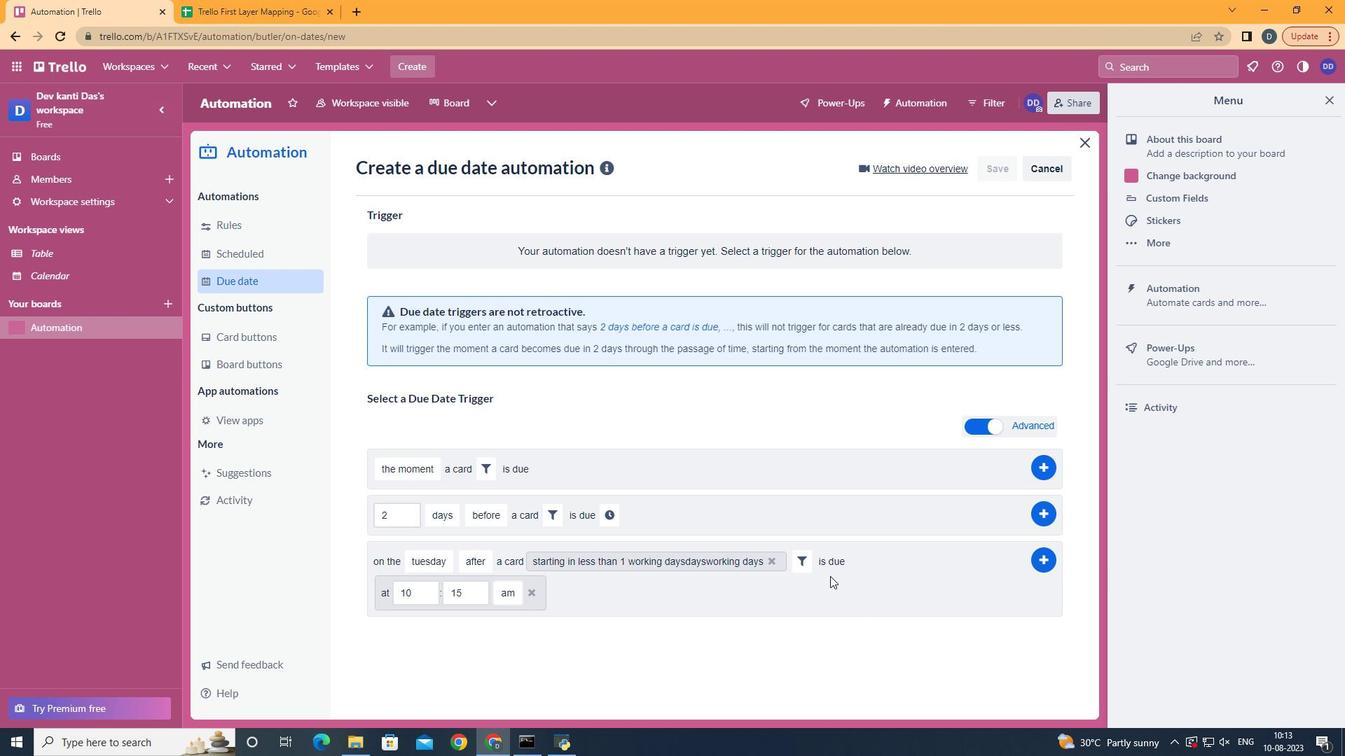 
Action: Mouse pressed left at (867, 568)
Screenshot: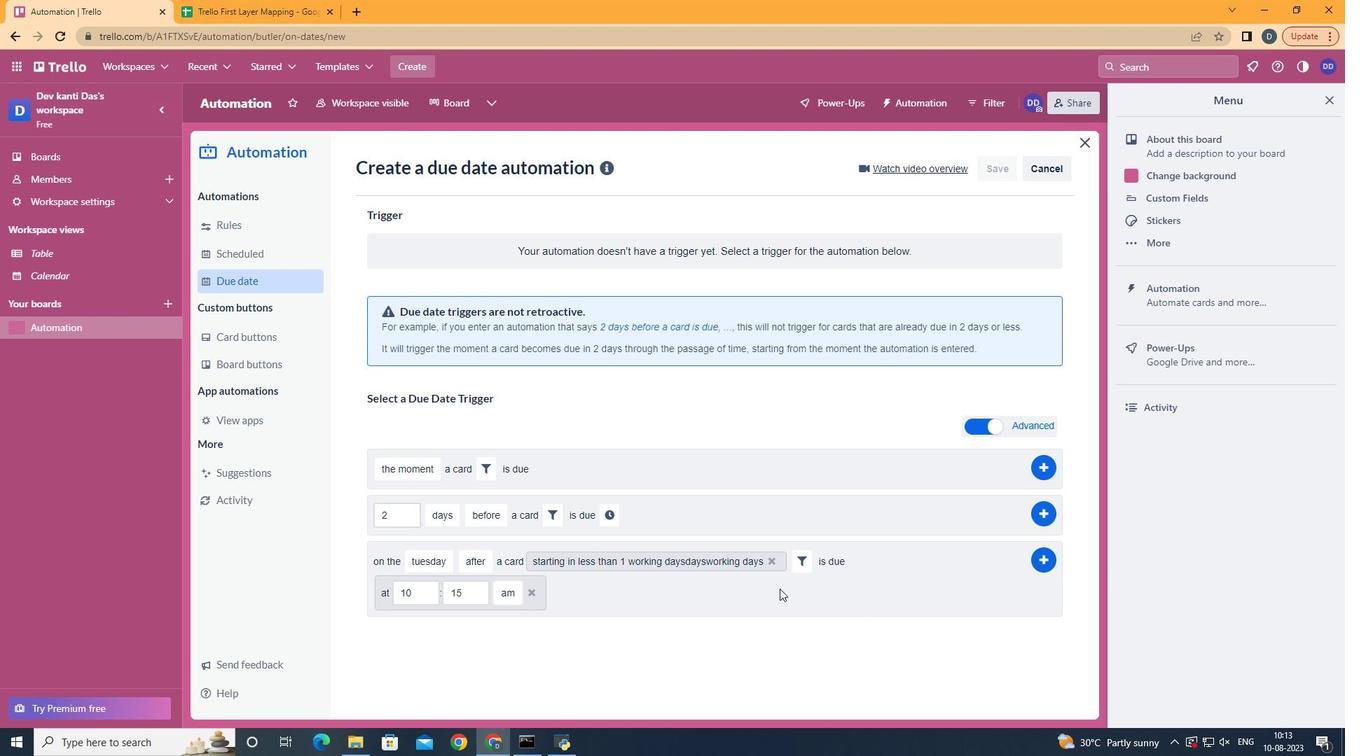 
Action: Mouse moved to (424, 601)
Screenshot: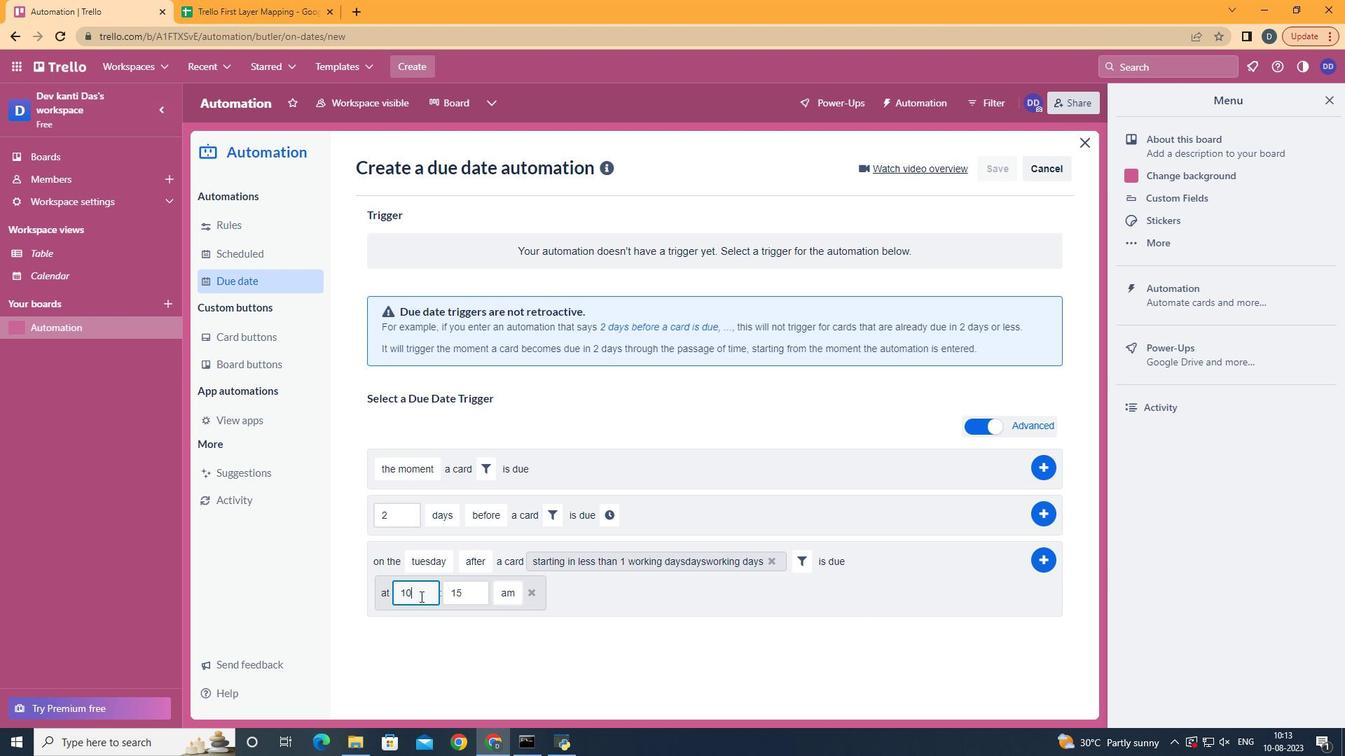 
Action: Mouse pressed left at (424, 601)
Screenshot: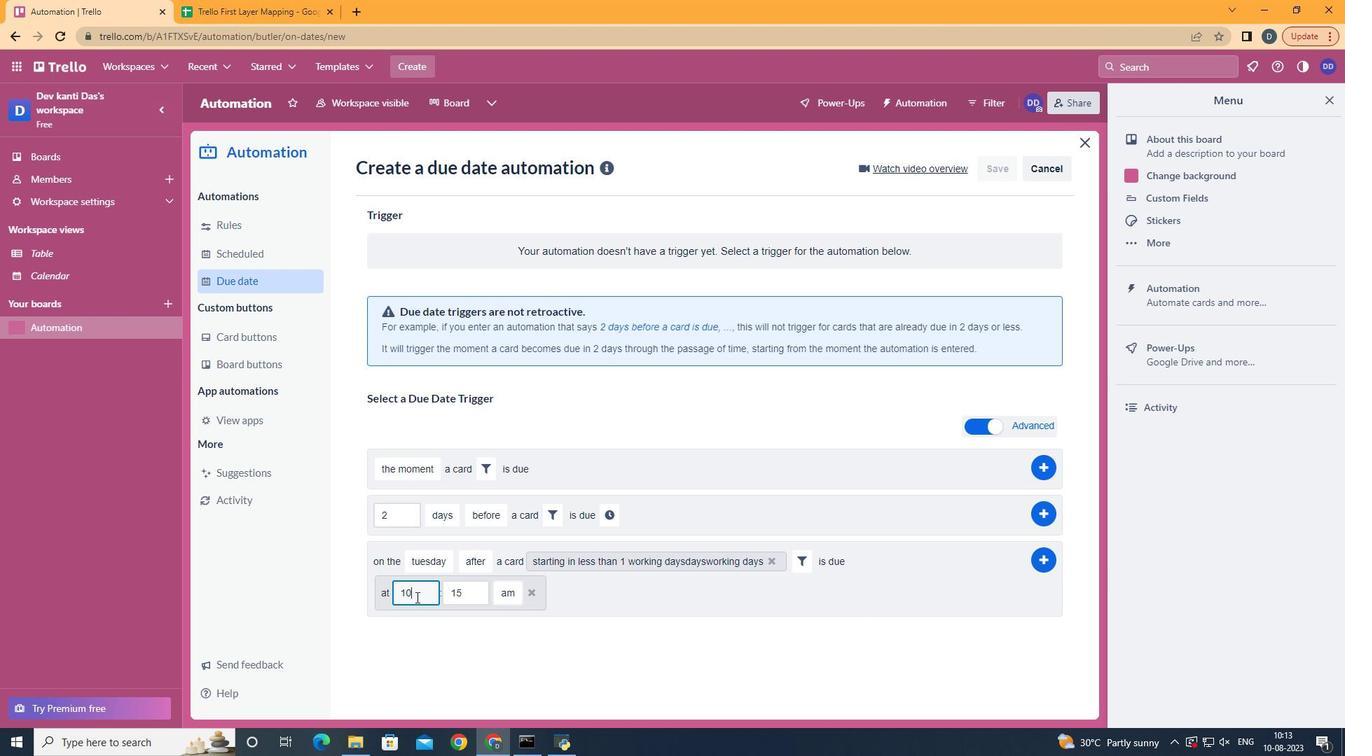 
Action: Mouse moved to (409, 604)
Screenshot: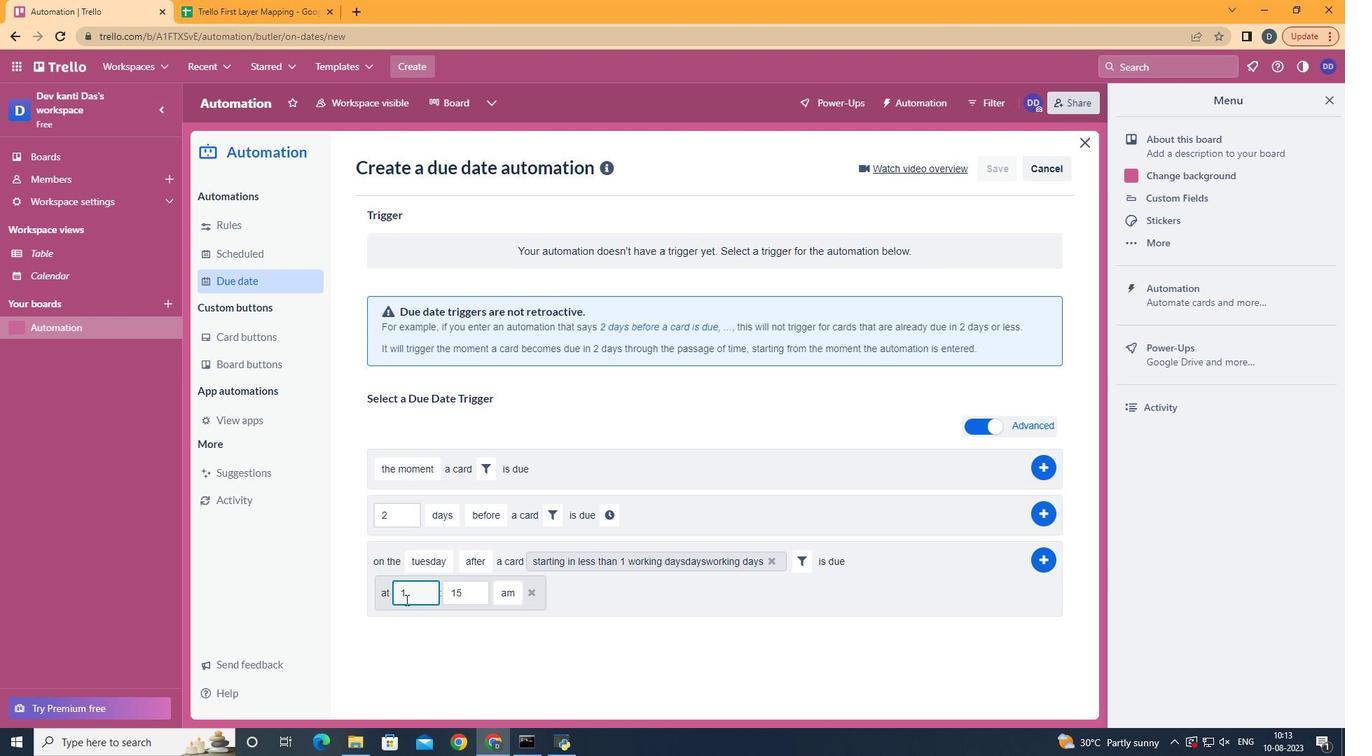 
Action: Key pressed <Key.backspace>1
Screenshot: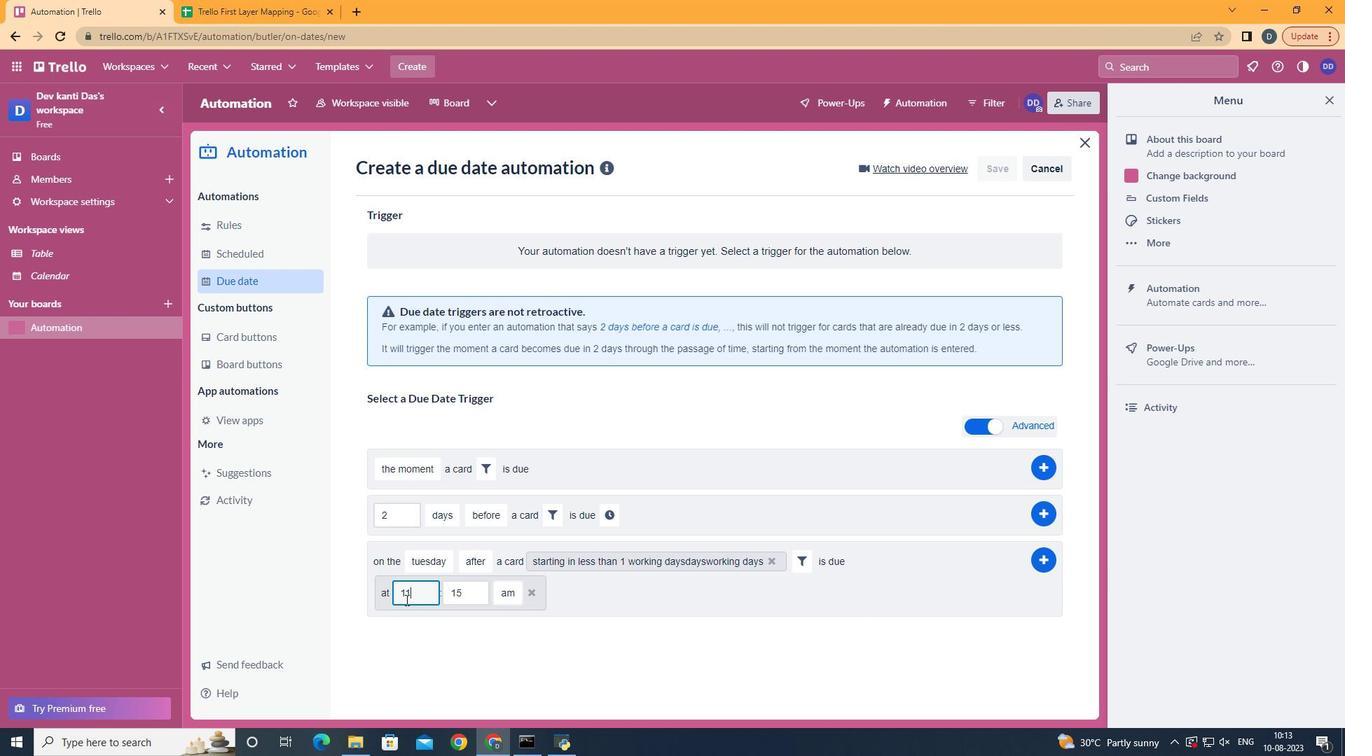 
Action: Mouse moved to (488, 609)
Screenshot: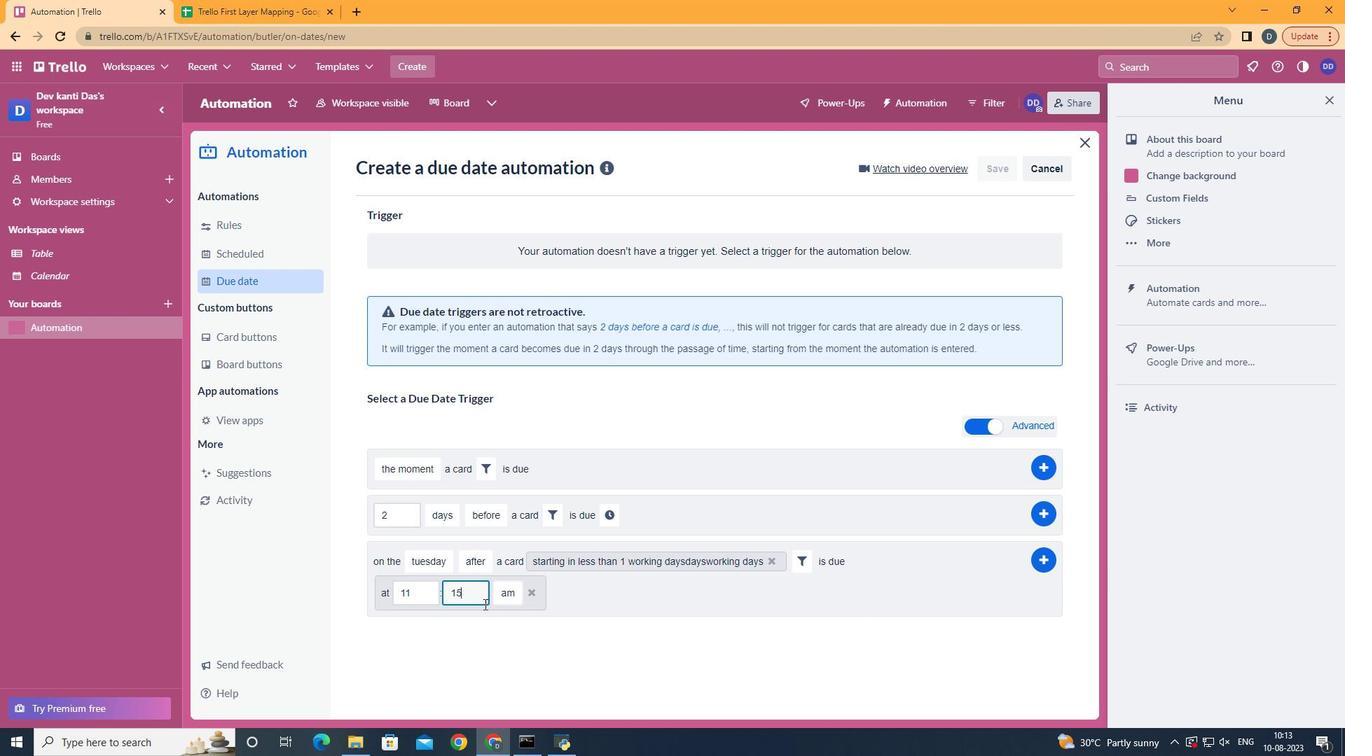 
Action: Mouse pressed left at (488, 609)
Screenshot: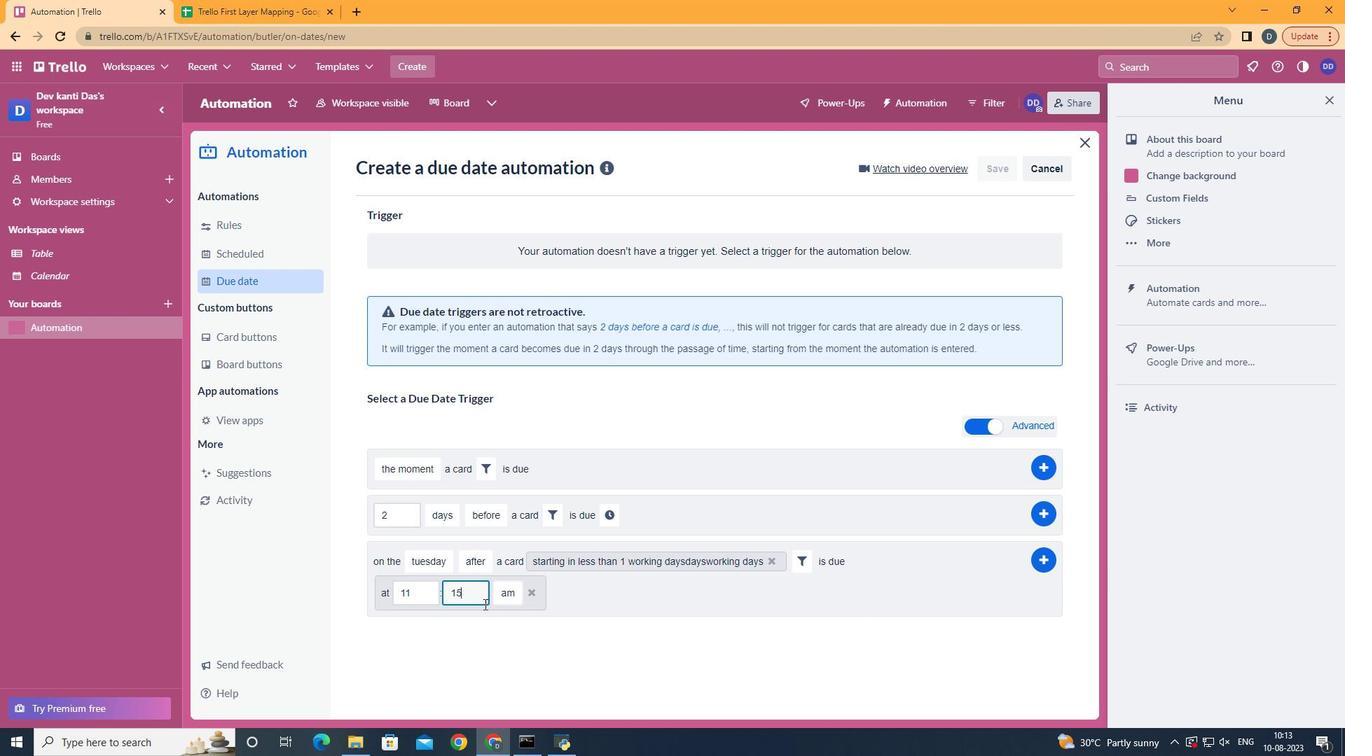 
Action: Key pressed <Key.backspace>
Screenshot: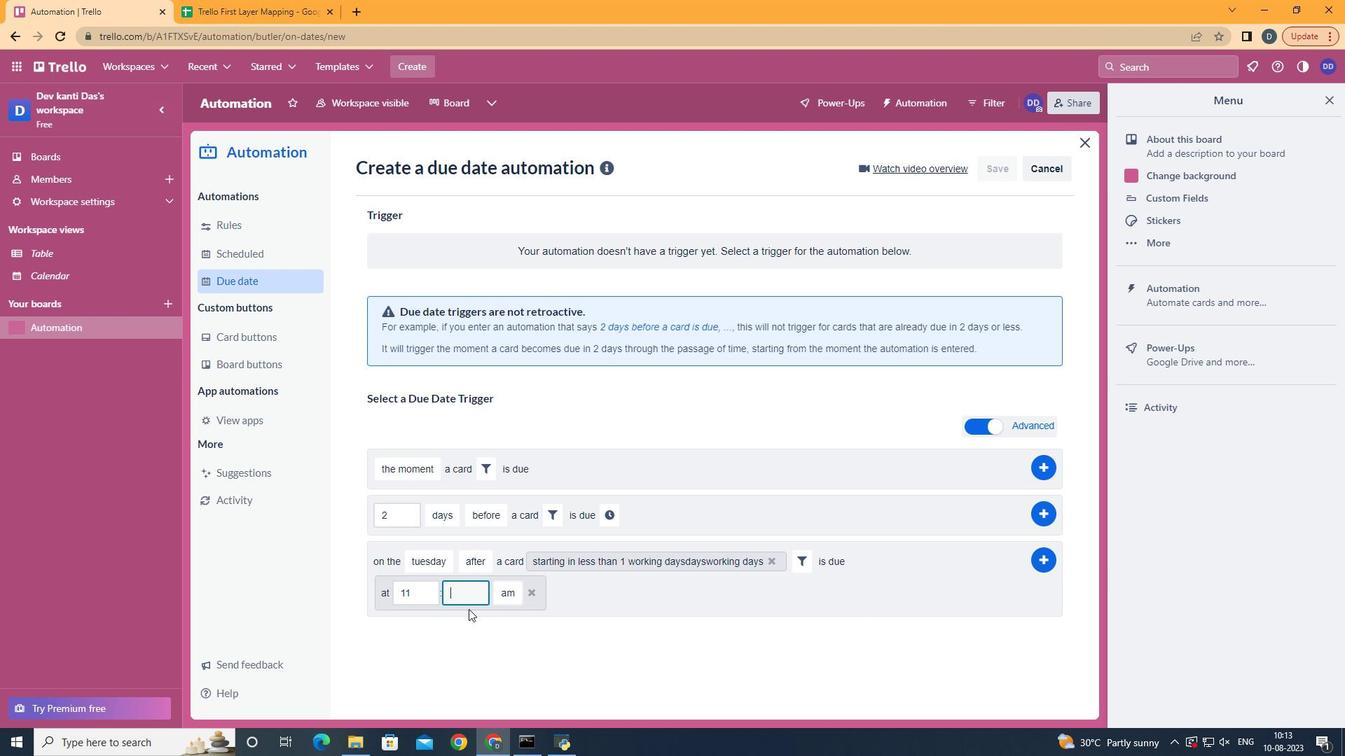 
Action: Mouse moved to (473, 613)
Screenshot: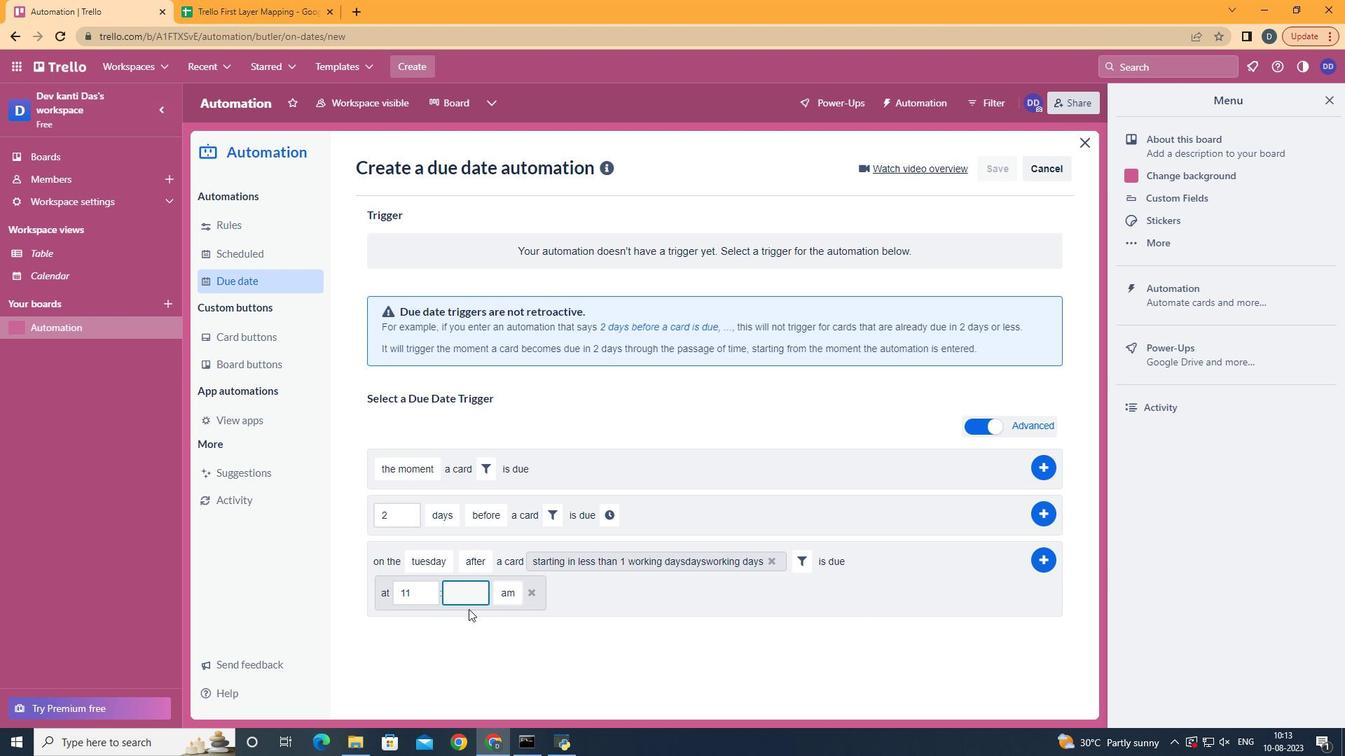 
Action: Key pressed <Key.backspace>00
Screenshot: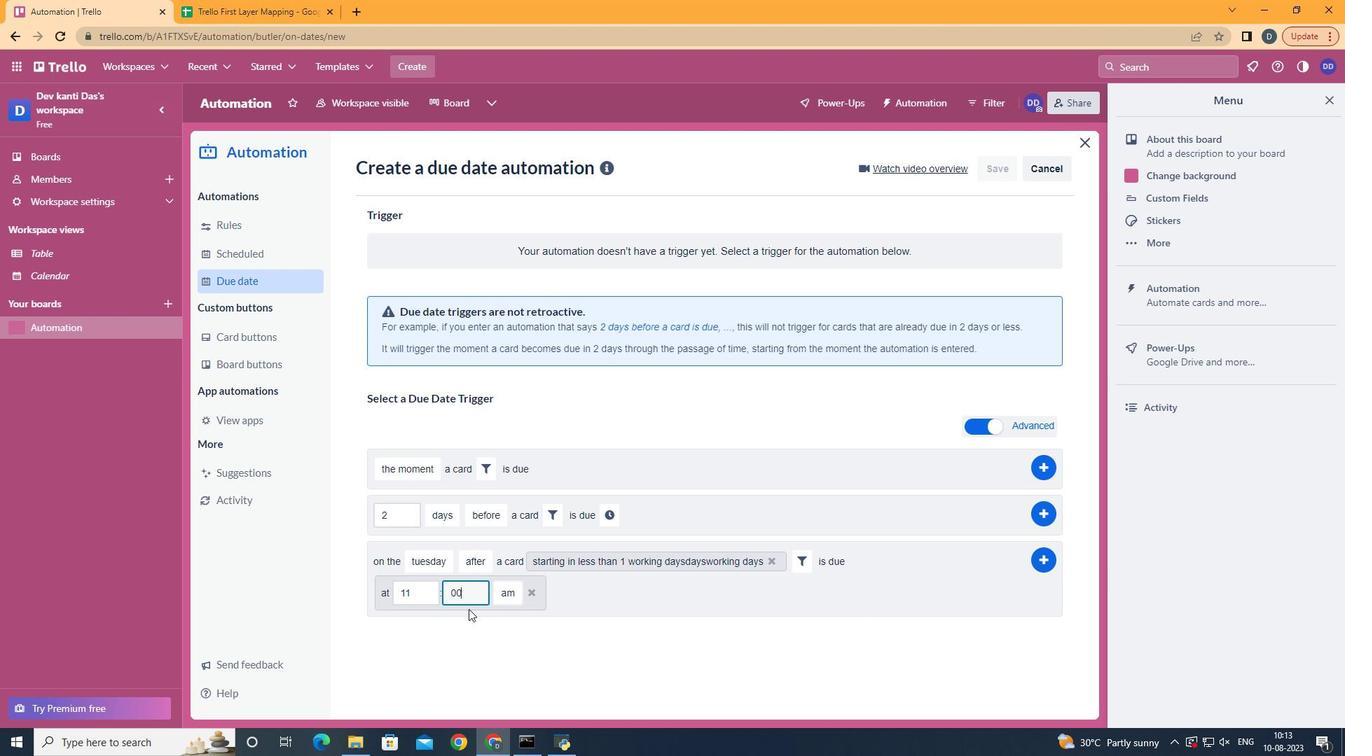 
Action: Mouse moved to (1040, 561)
Screenshot: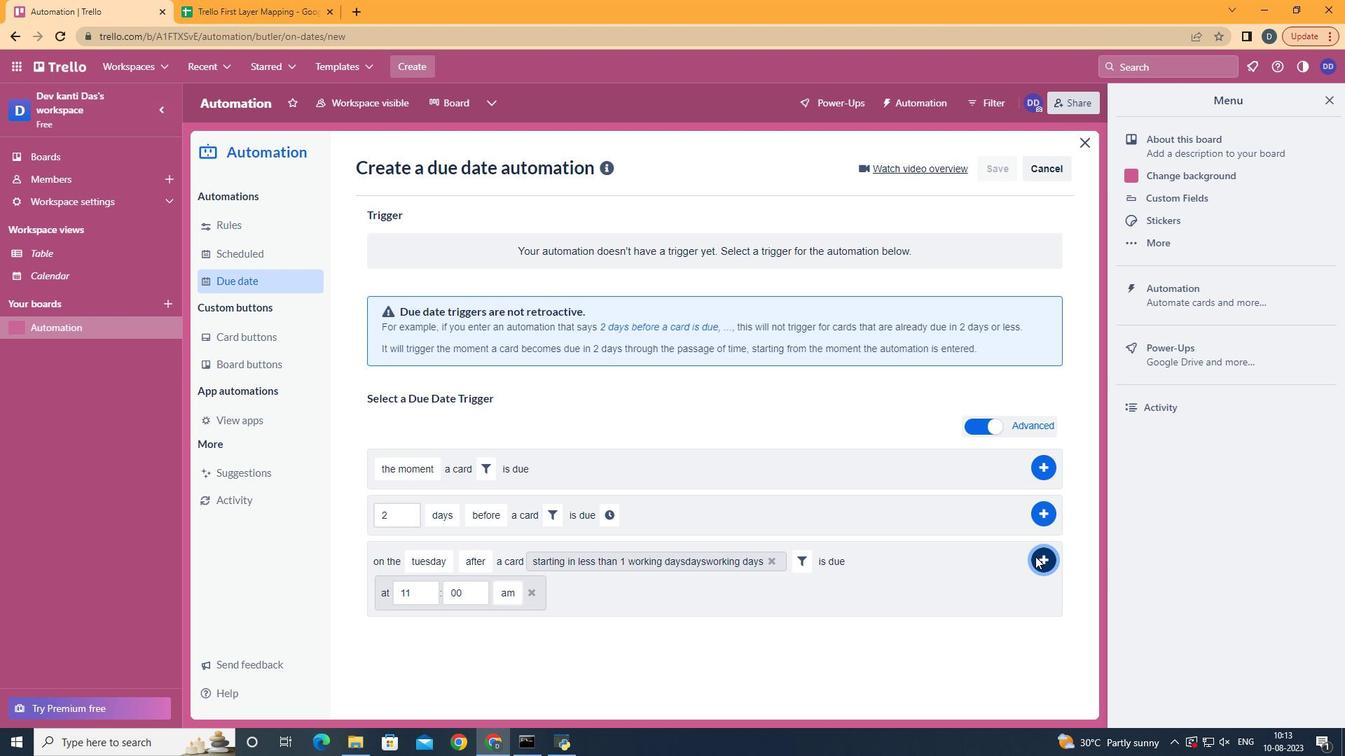 
Action: Mouse pressed left at (1040, 561)
Screenshot: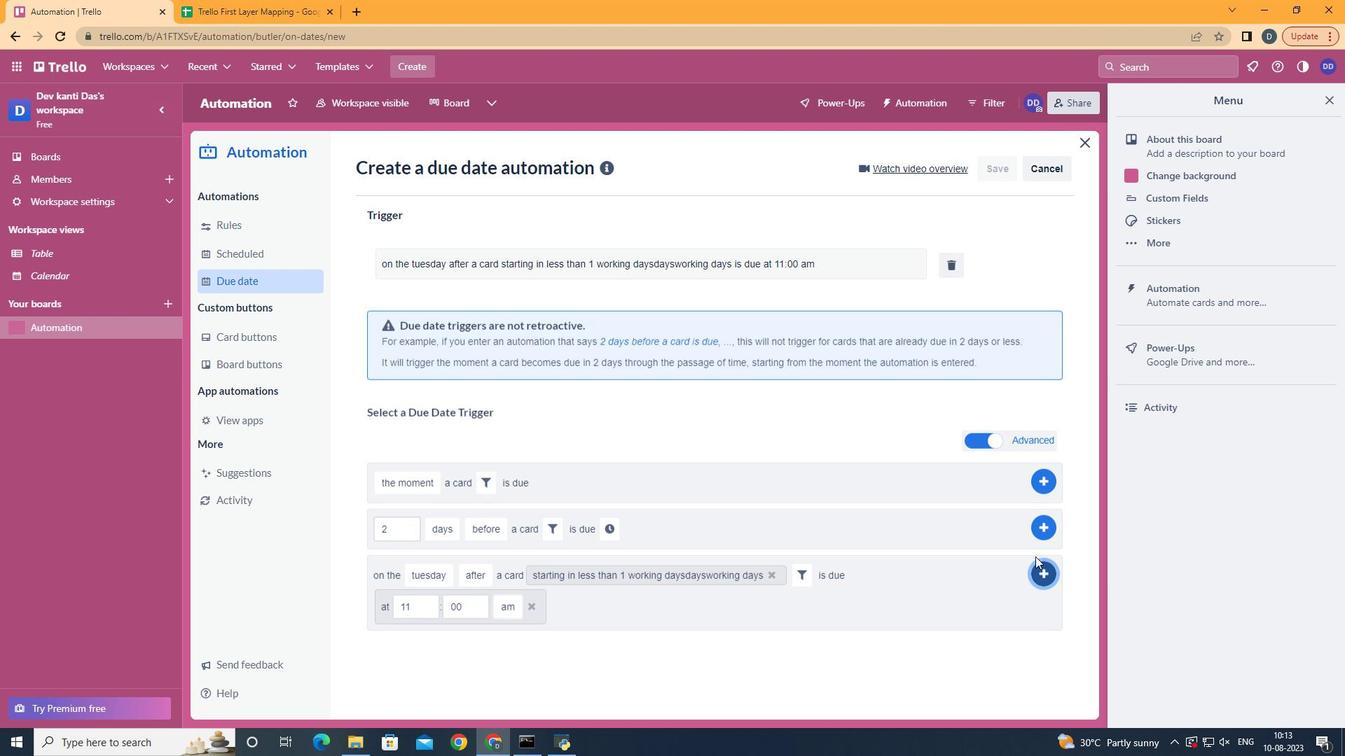 
Action: Mouse moved to (989, 324)
Screenshot: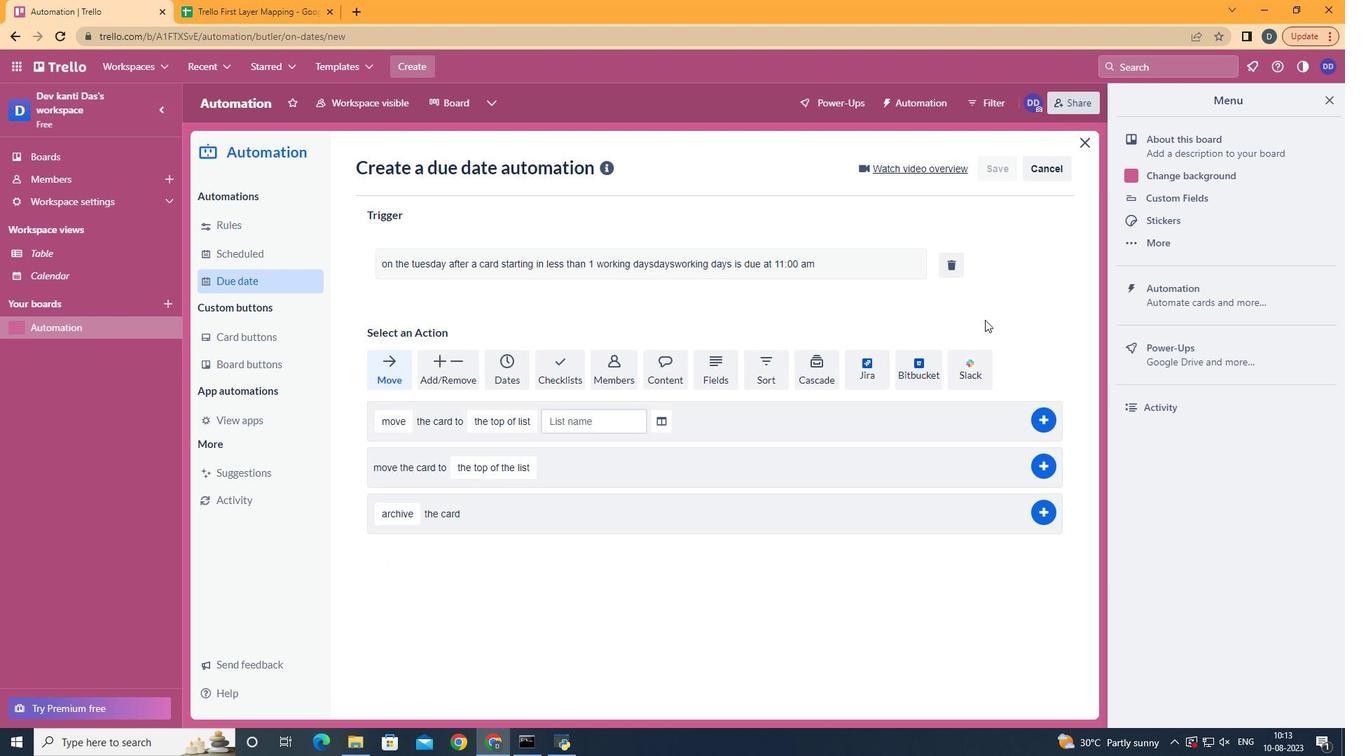 
